 Task: Add a signature Jacob Baker containing With gratitude and appreciation, Jacob Baker to email address softage.8@softage.net and add a folder Valentines Day gifts
Action: Mouse moved to (131, 185)
Screenshot: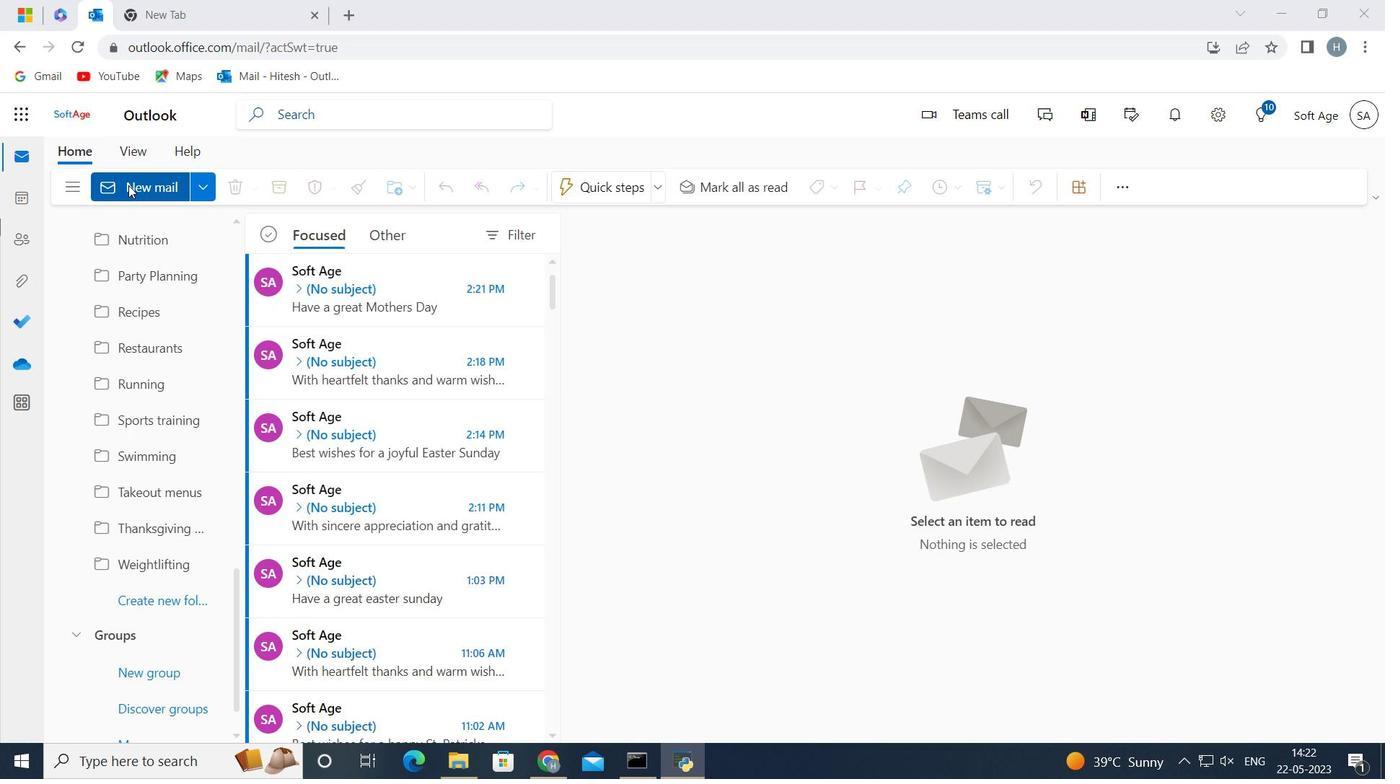 
Action: Mouse pressed left at (131, 185)
Screenshot: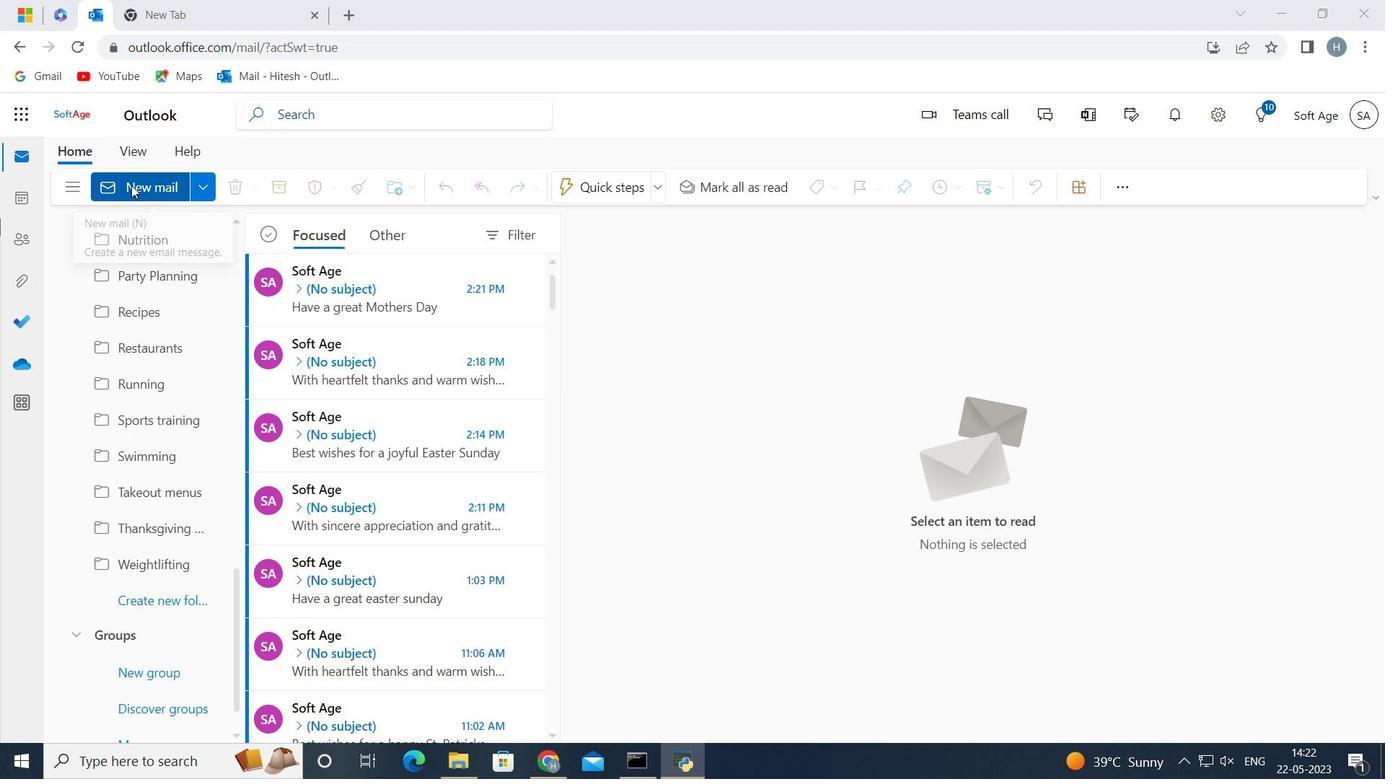 
Action: Mouse moved to (1126, 189)
Screenshot: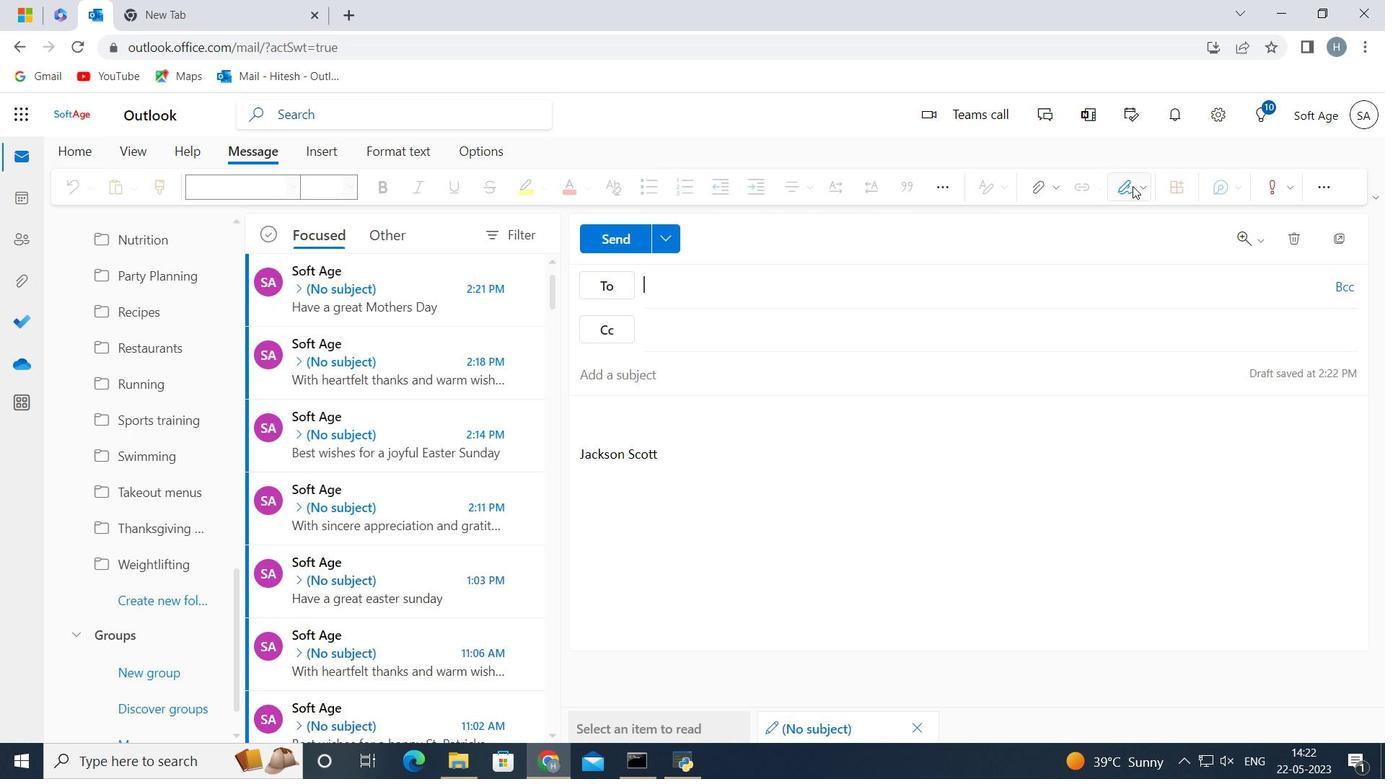 
Action: Mouse pressed left at (1126, 189)
Screenshot: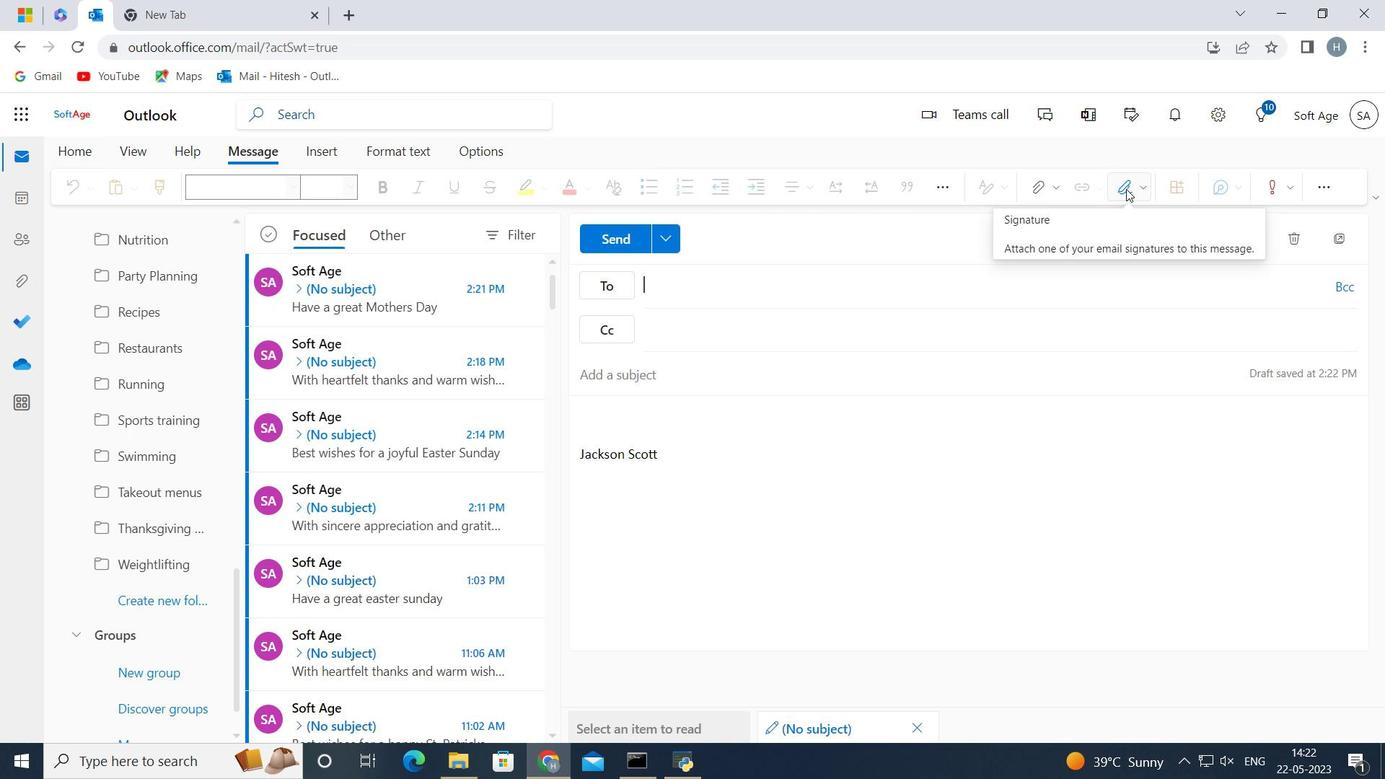 
Action: Mouse moved to (1094, 511)
Screenshot: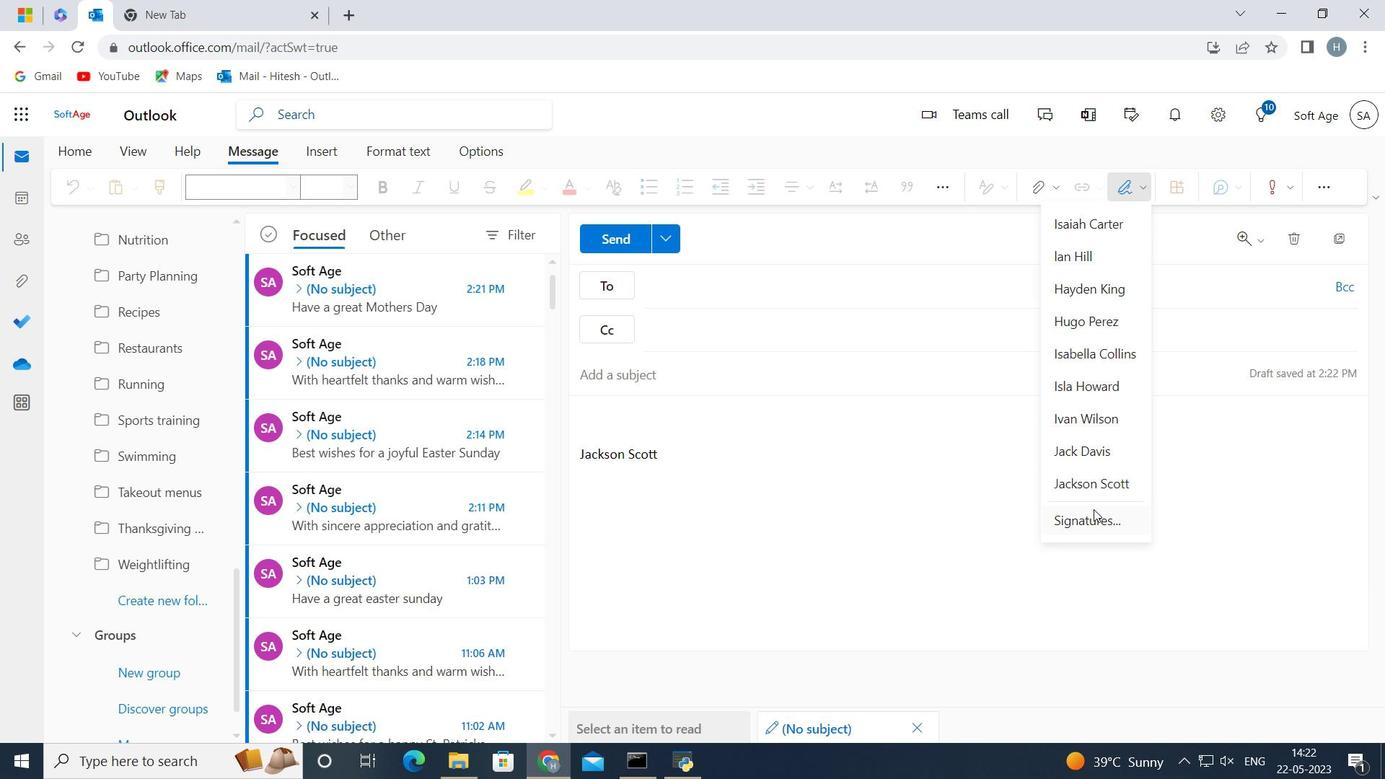 
Action: Mouse pressed left at (1094, 511)
Screenshot: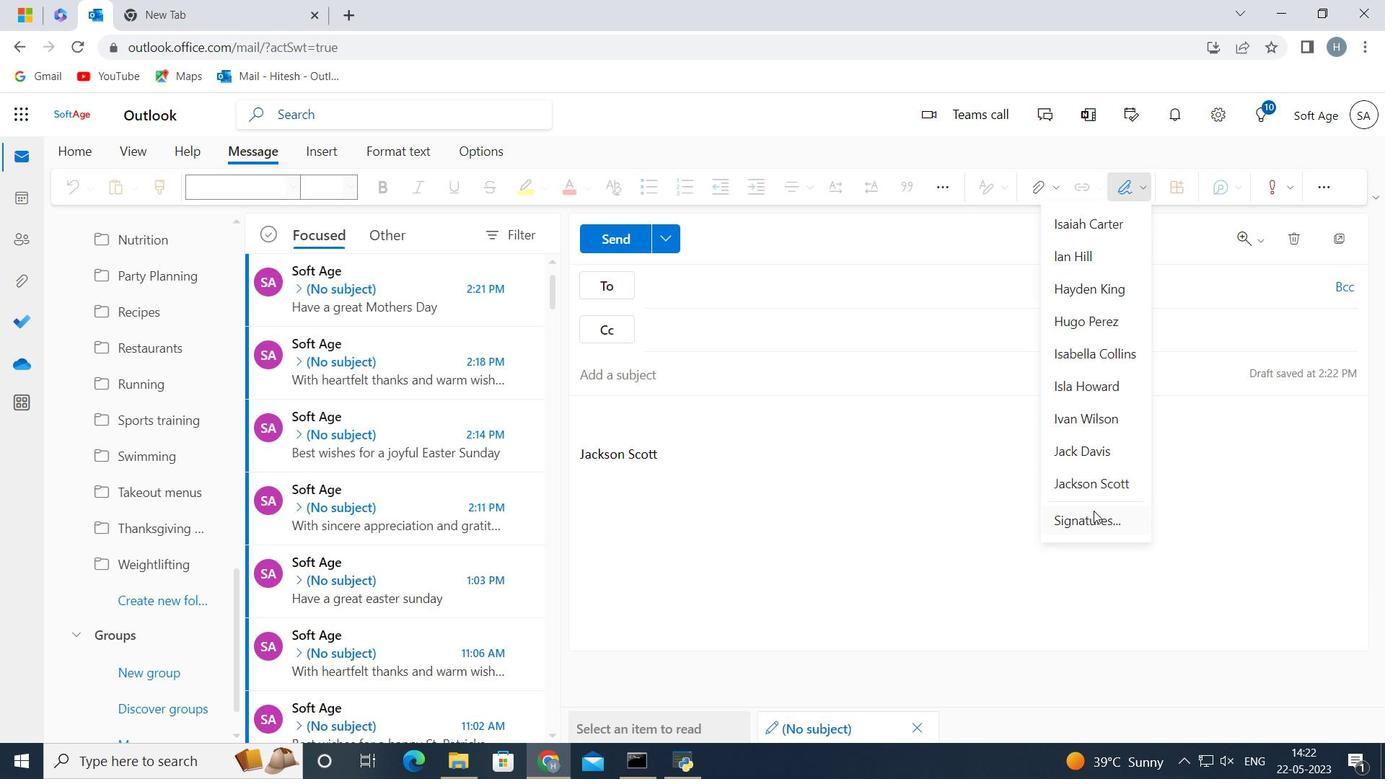 
Action: Mouse moved to (852, 332)
Screenshot: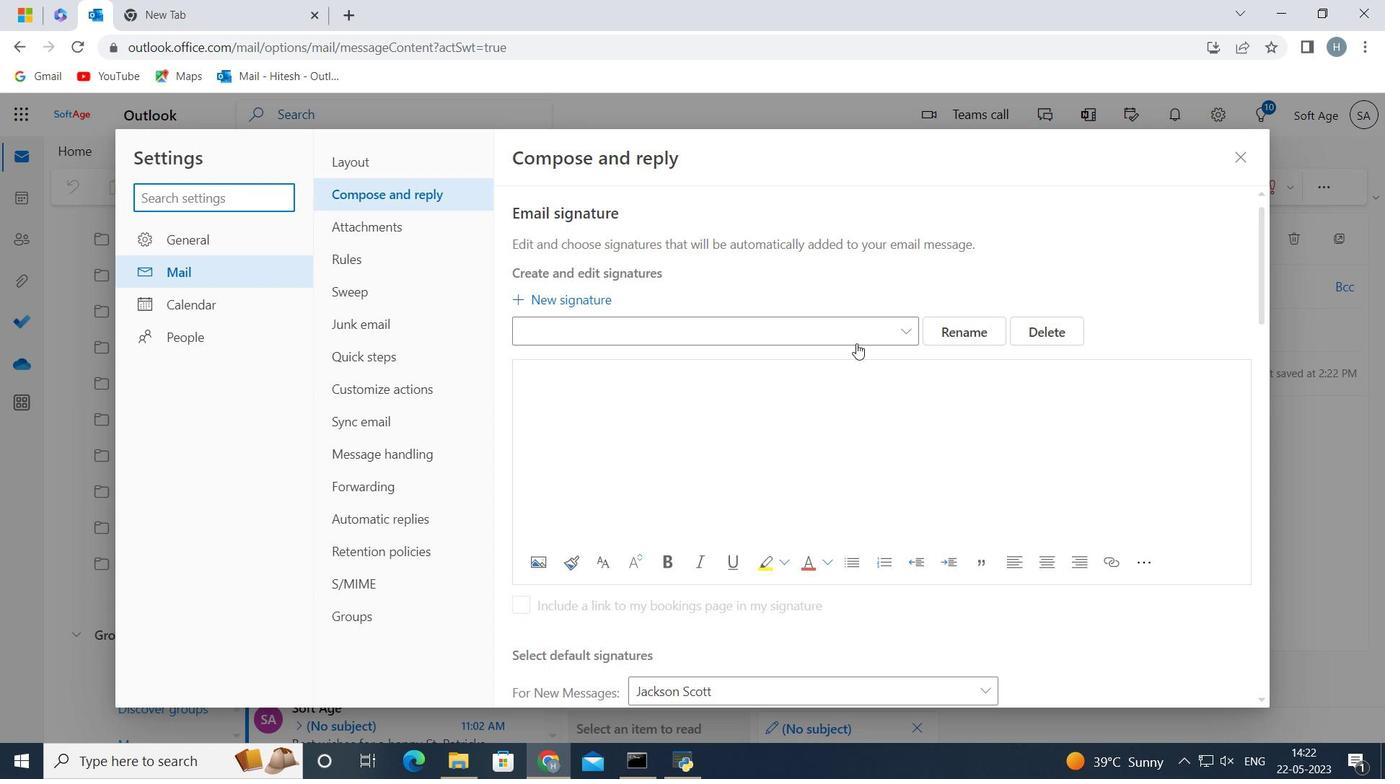 
Action: Mouse pressed left at (852, 332)
Screenshot: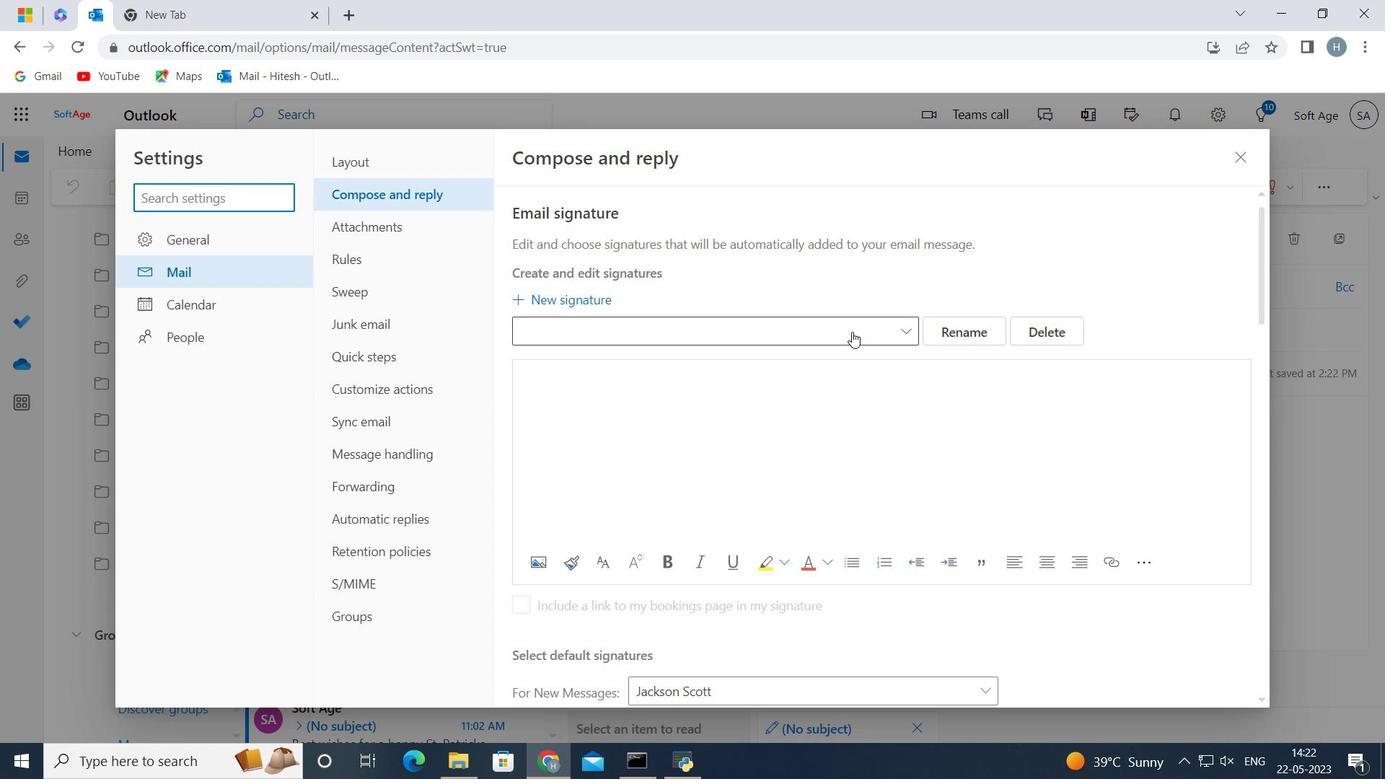 
Action: Mouse moved to (954, 333)
Screenshot: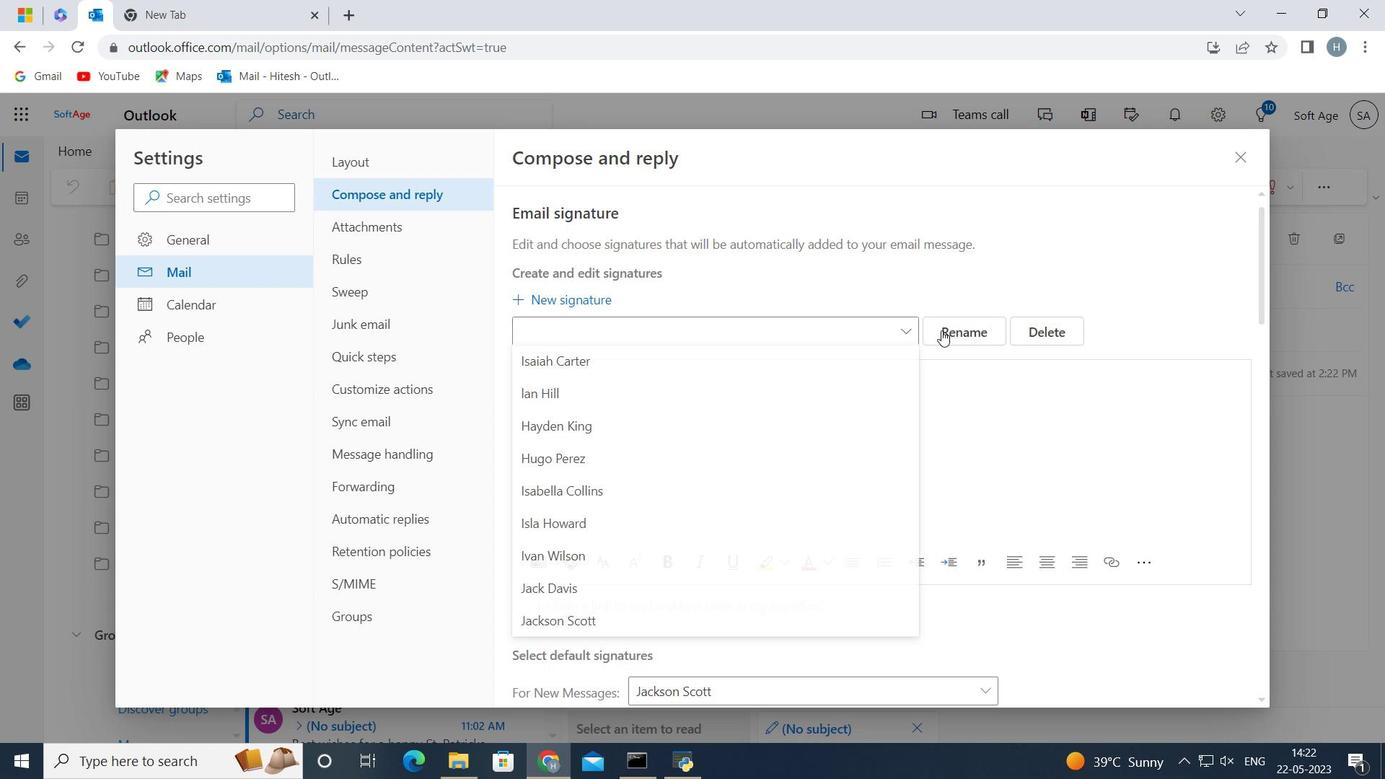 
Action: Mouse pressed left at (954, 333)
Screenshot: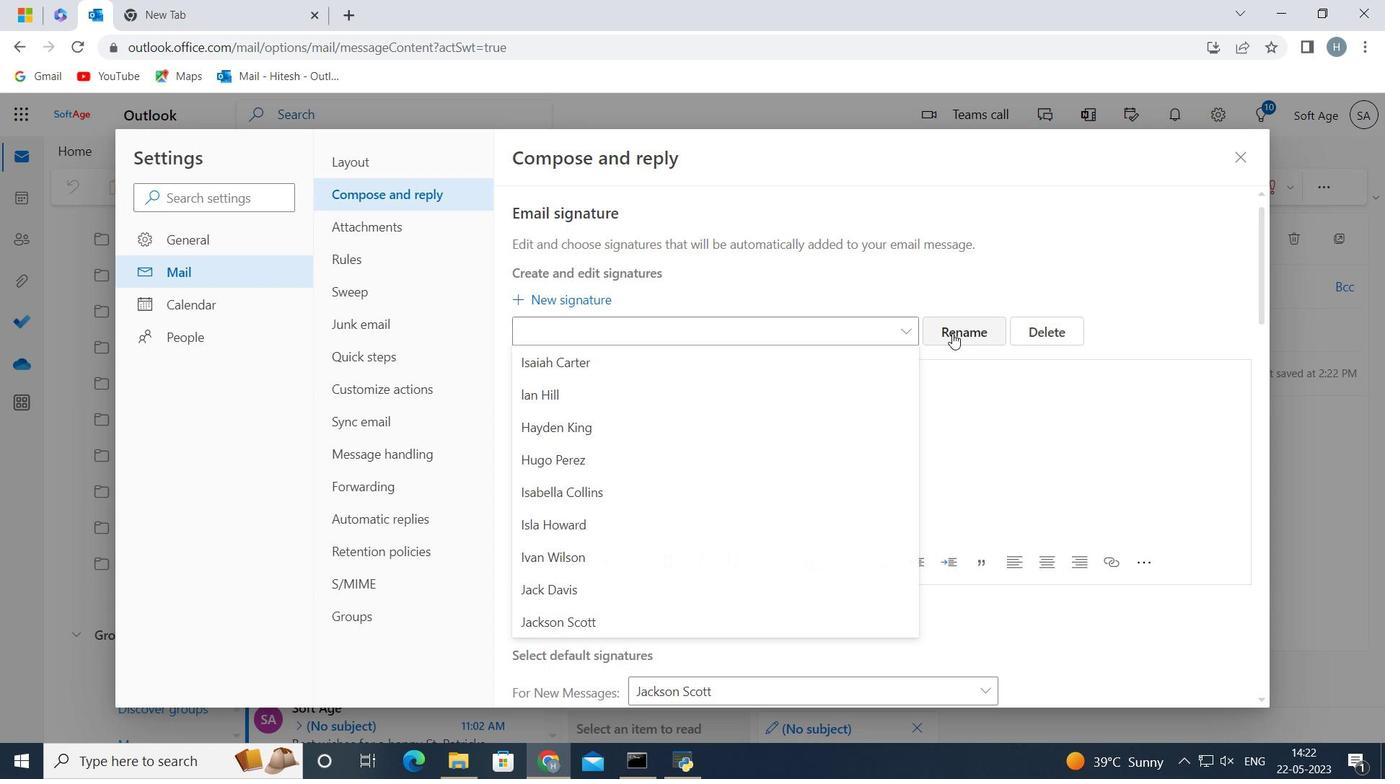 
Action: Mouse moved to (878, 339)
Screenshot: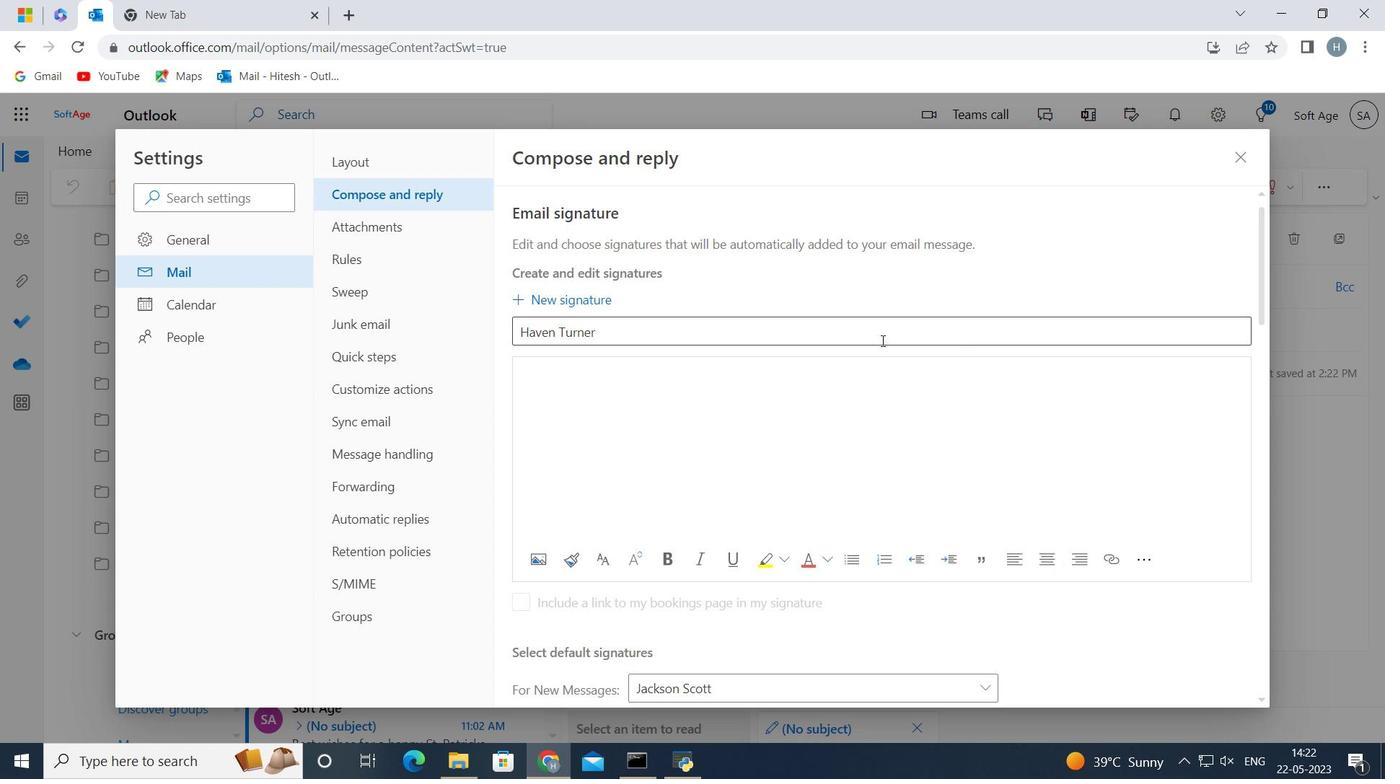 
Action: Mouse pressed left at (878, 339)
Screenshot: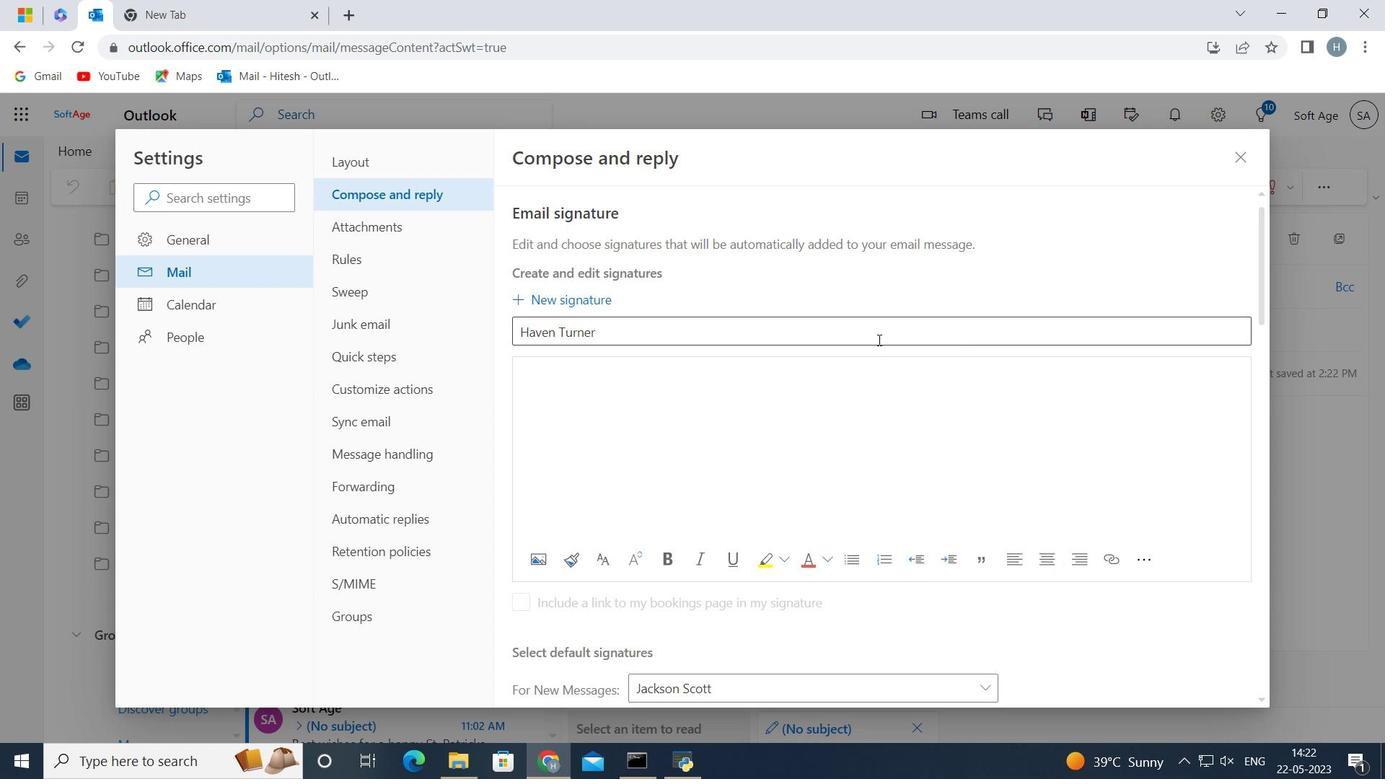 
Action: Mouse moved to (878, 334)
Screenshot: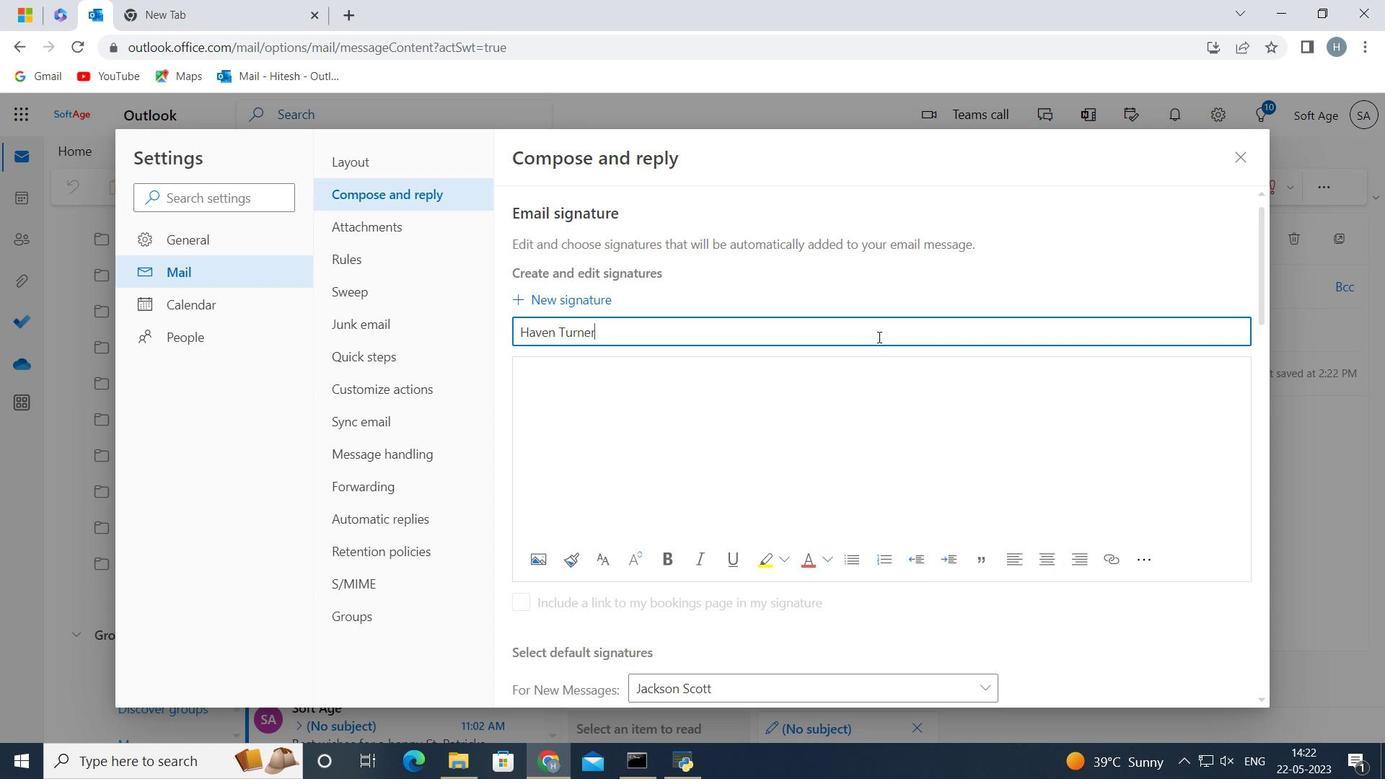 
Action: Key pressed <Key.backspace><Key.backspace><Key.backspace><Key.backspace><Key.backspace><Key.backspace><Key.backspace><Key.backspace><Key.backspace><Key.backspace><Key.backspace><Key.backspace><Key.backspace><Key.shift>Jacob<Key.space><Key.shift>Baker
Screenshot: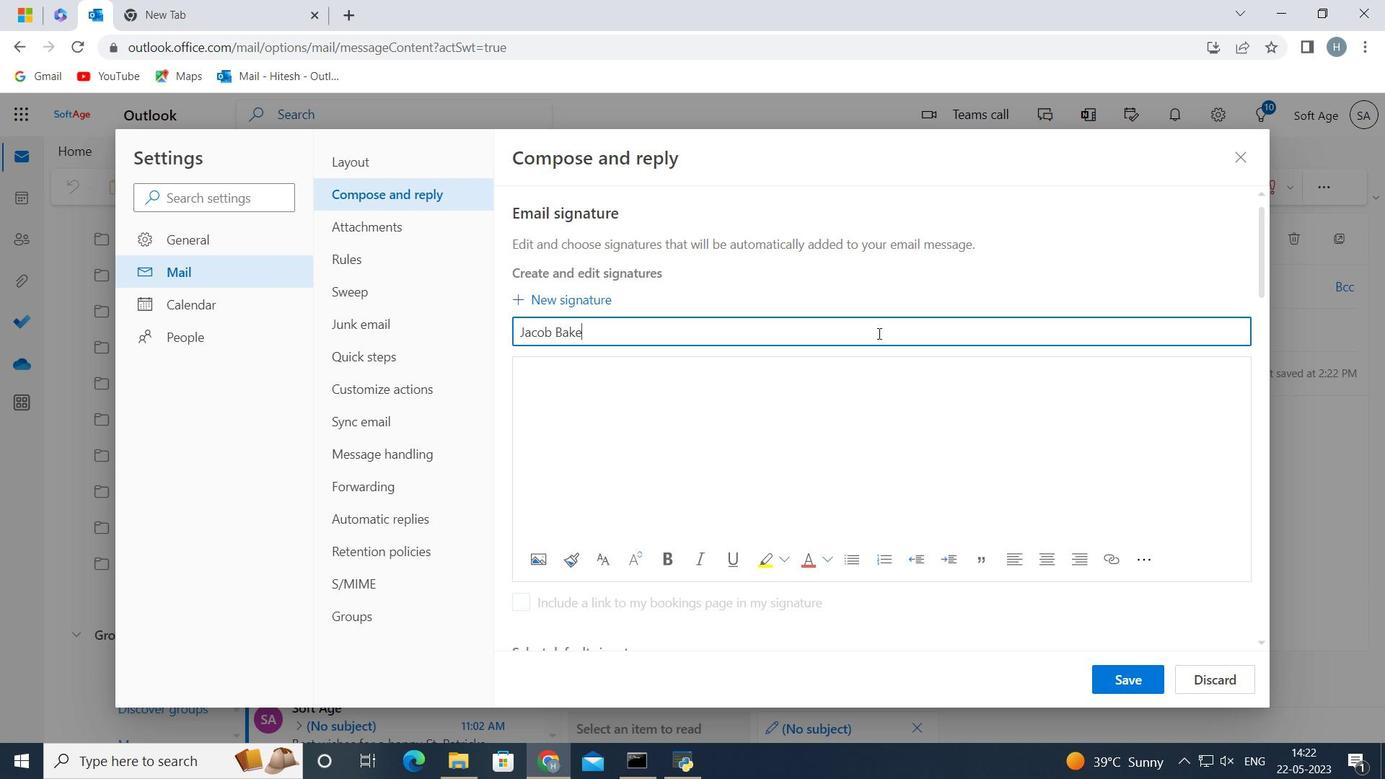 
Action: Mouse moved to (635, 384)
Screenshot: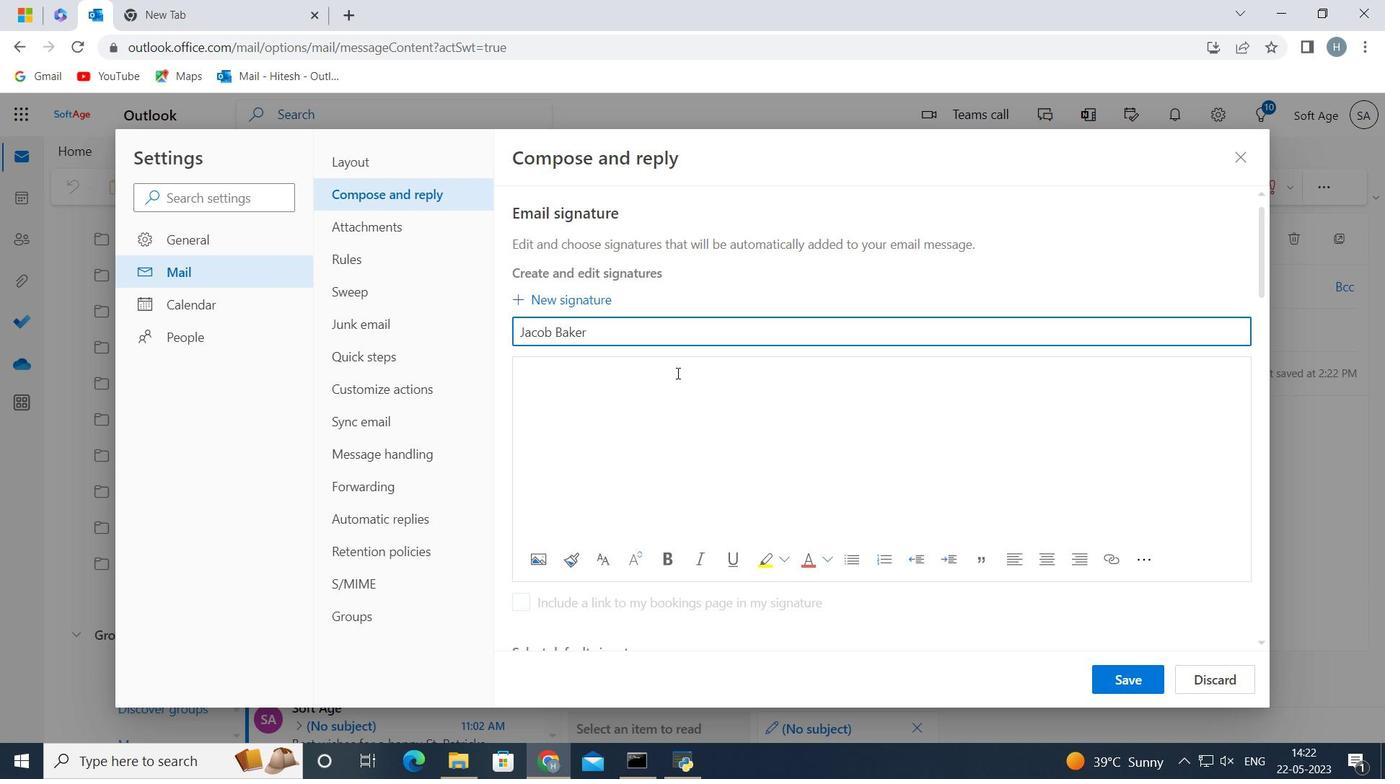 
Action: Mouse pressed left at (635, 384)
Screenshot: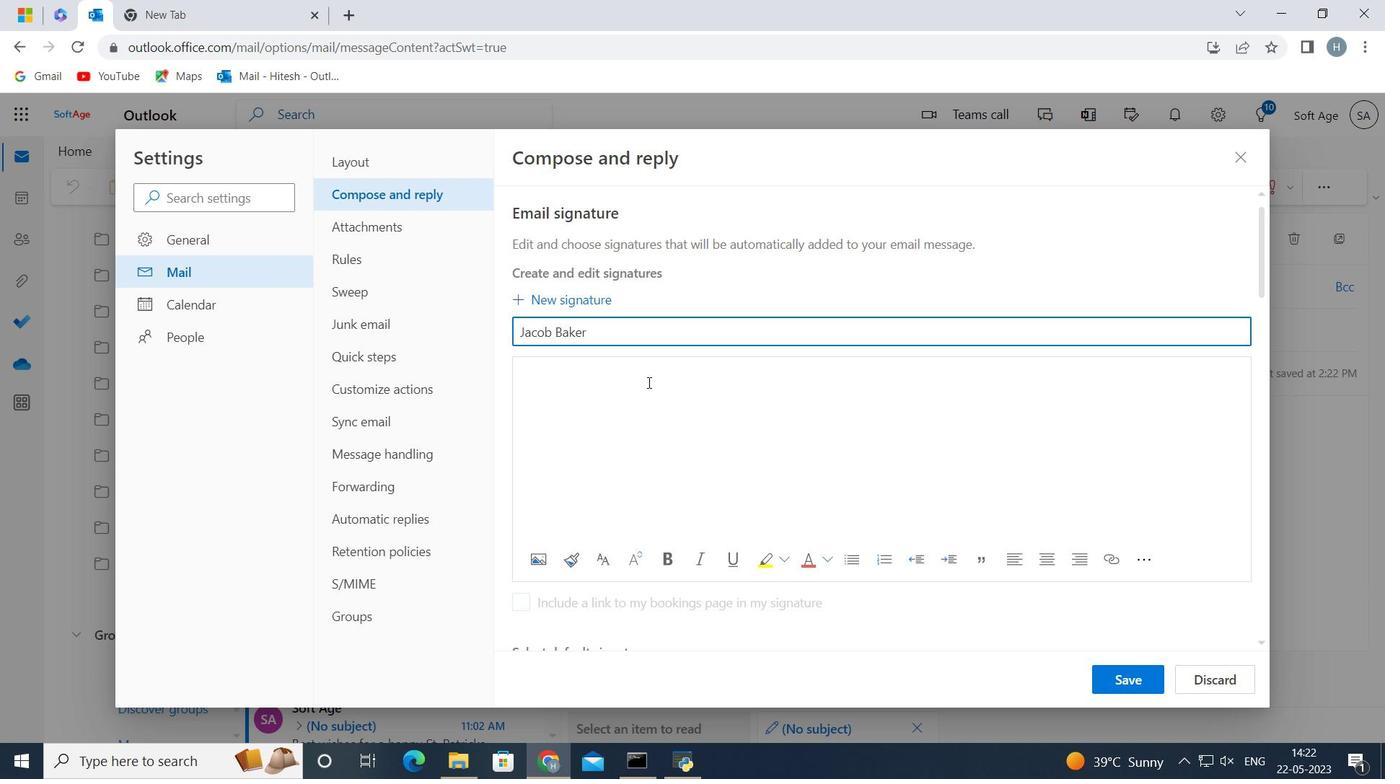 
Action: Mouse moved to (199, 248)
Screenshot: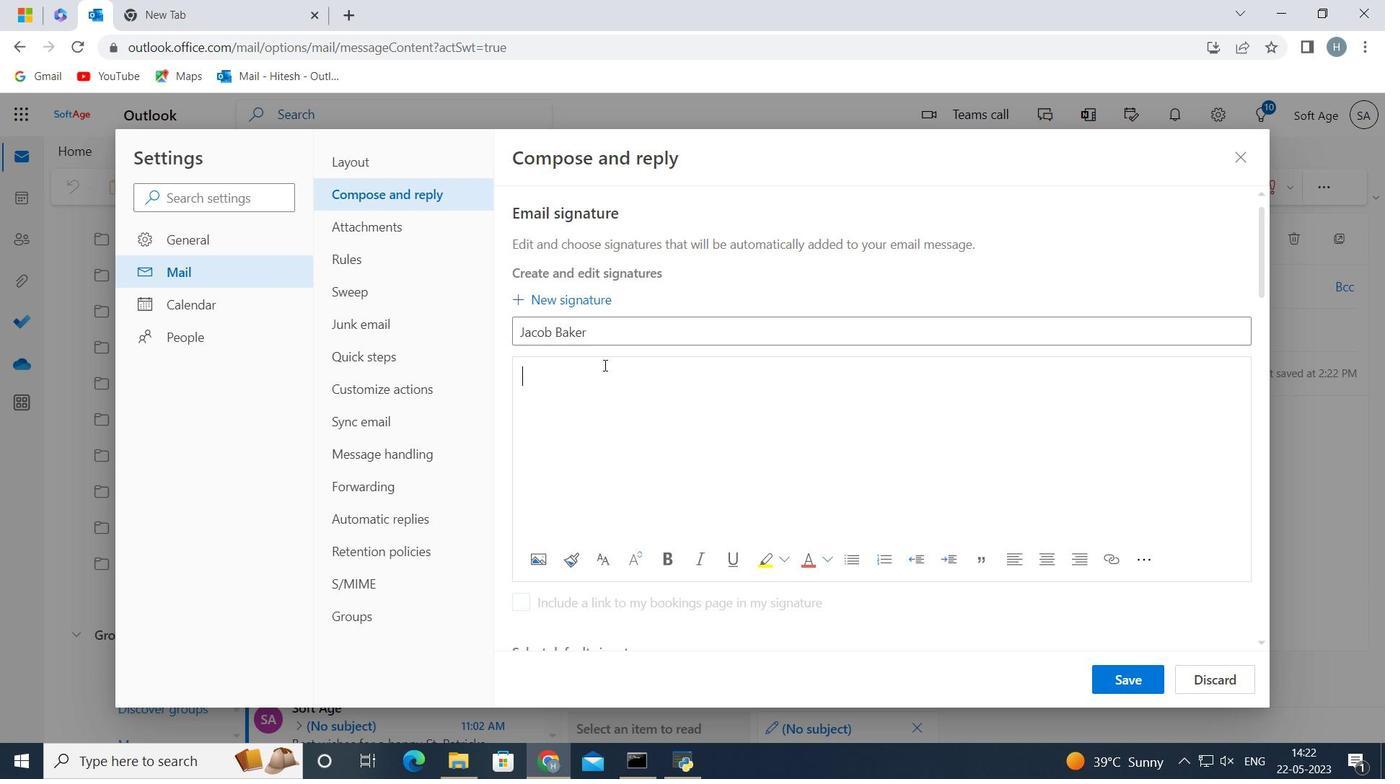 
Action: Key pressed <Key.shift><Key.shift><Key.shift>Jacob<Key.space><Key.shift>Baker
Screenshot: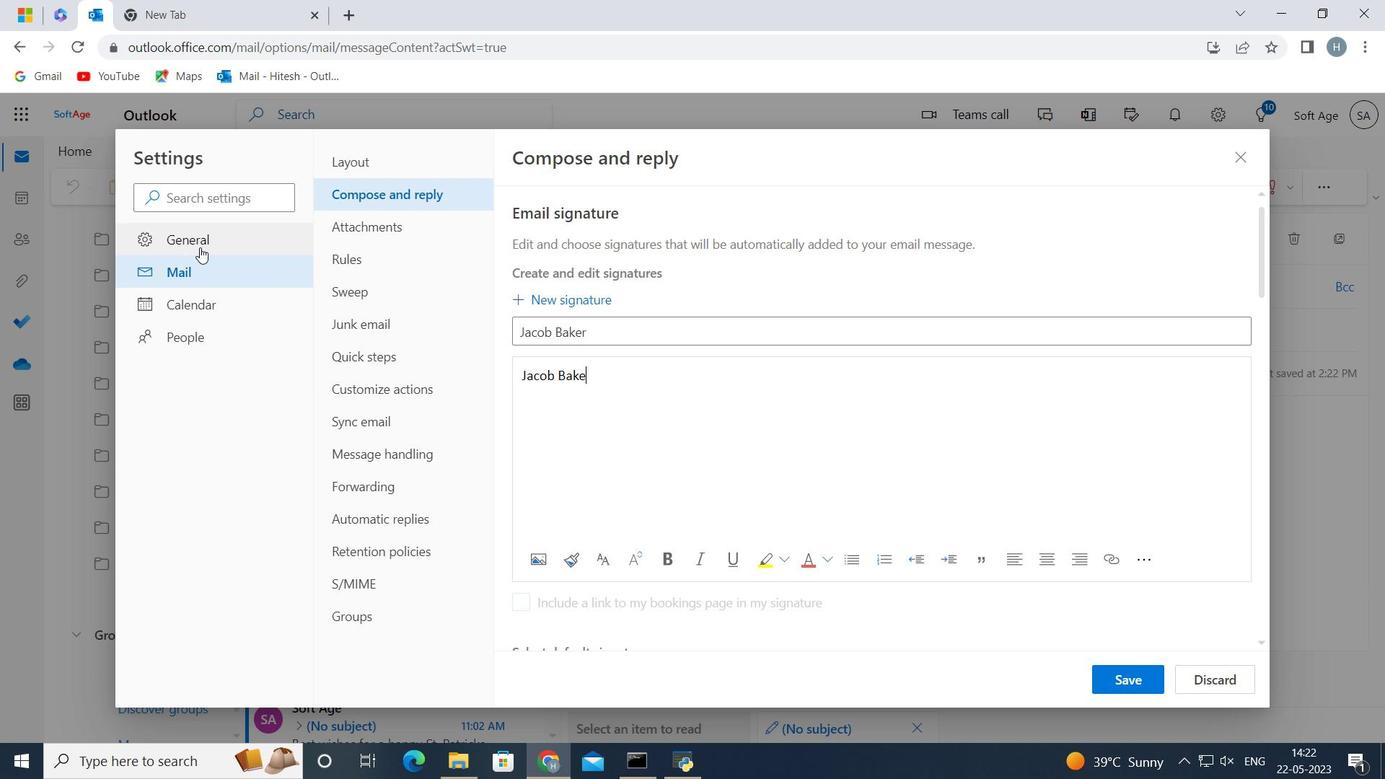 
Action: Mouse moved to (1133, 677)
Screenshot: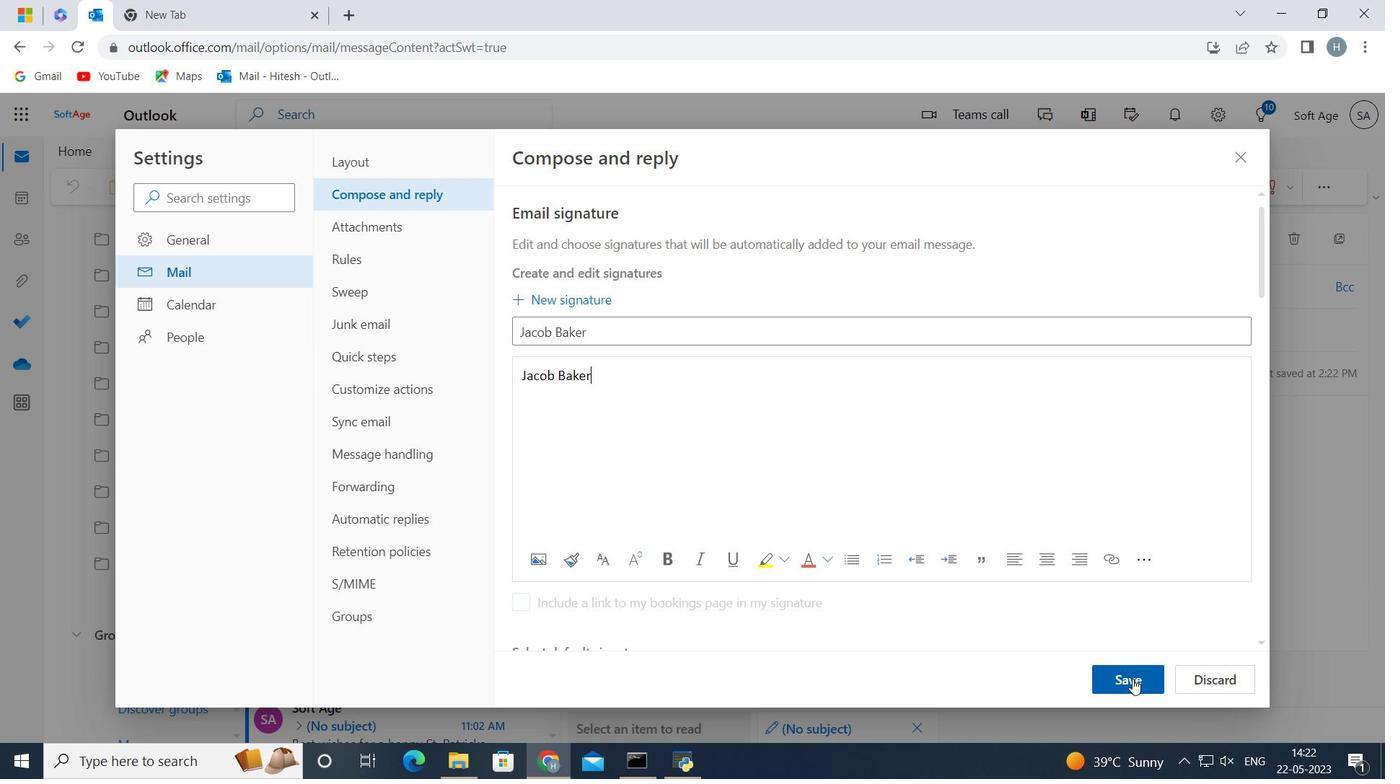 
Action: Mouse pressed left at (1133, 677)
Screenshot: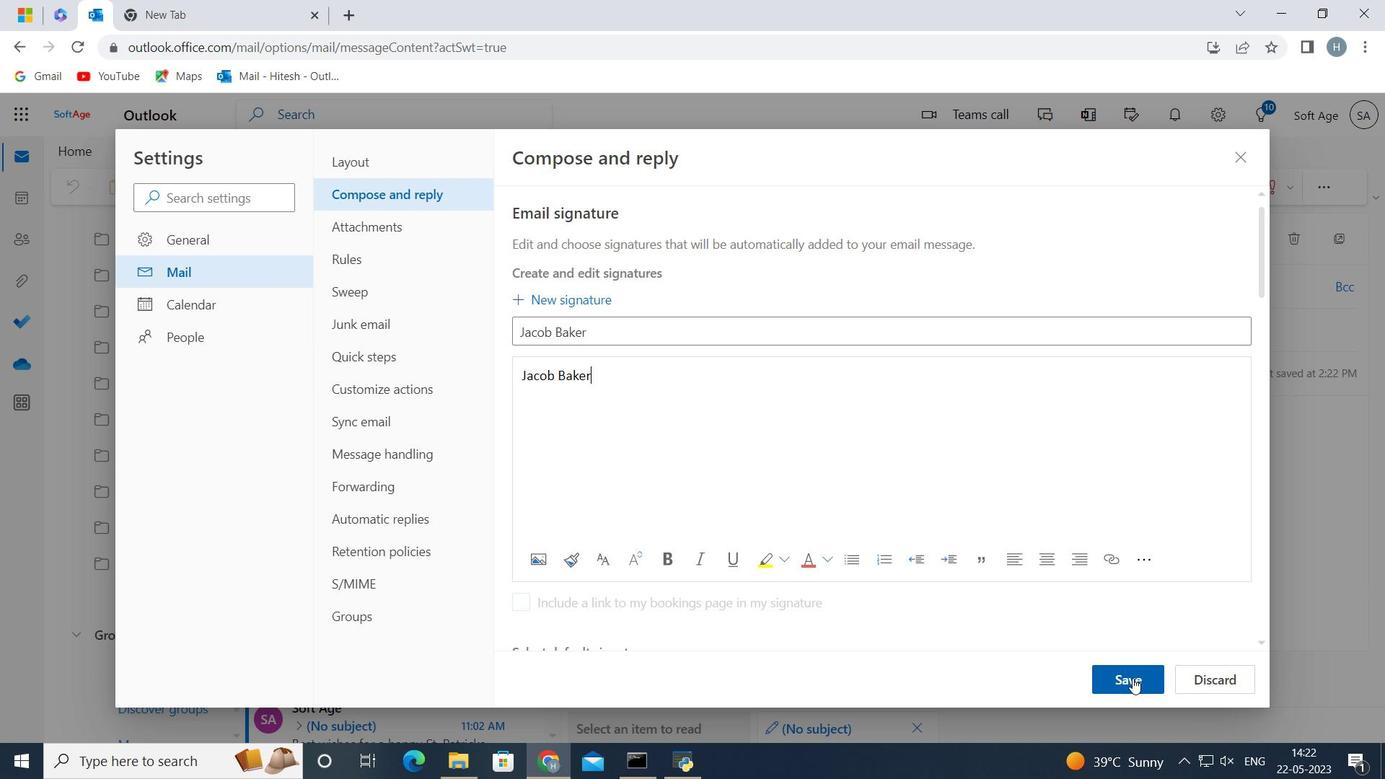 
Action: Mouse moved to (899, 344)
Screenshot: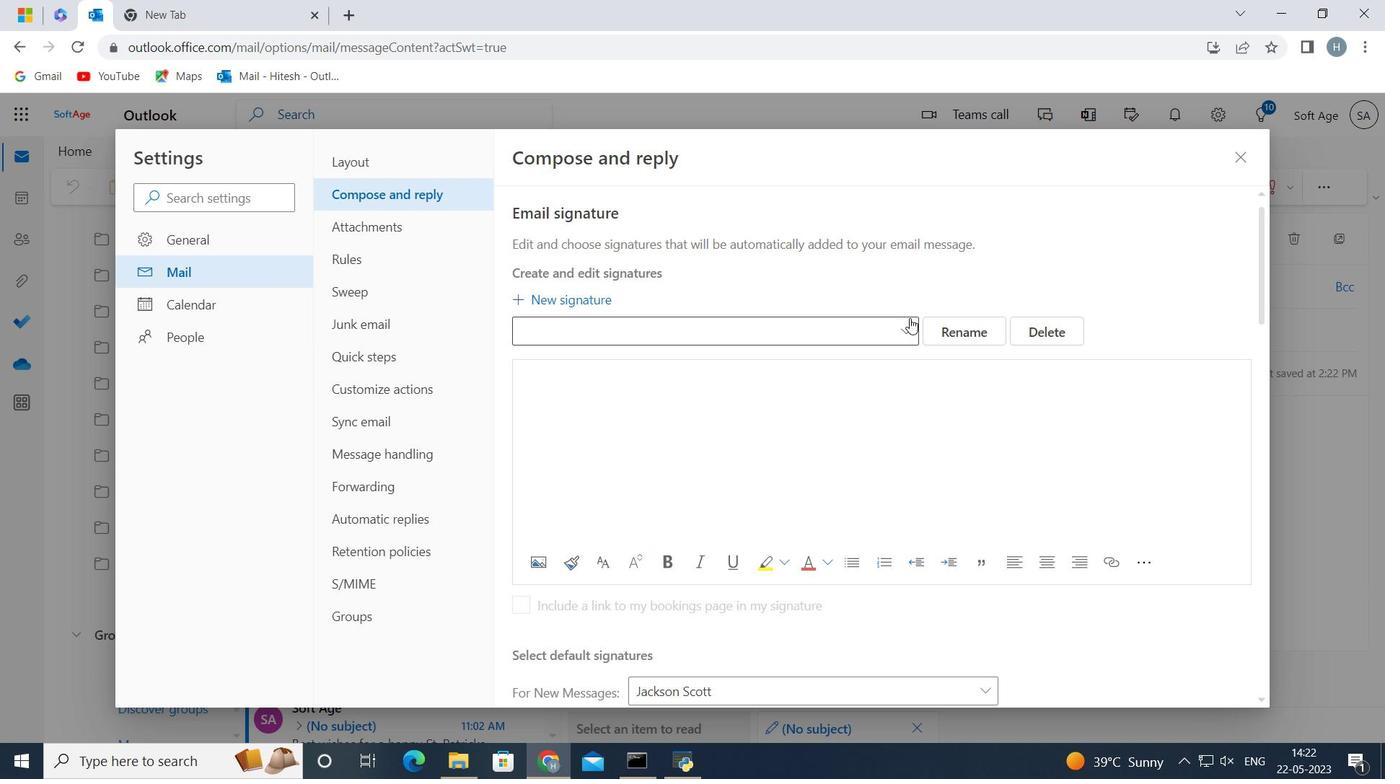 
Action: Mouse scrolled (899, 344) with delta (0, 0)
Screenshot: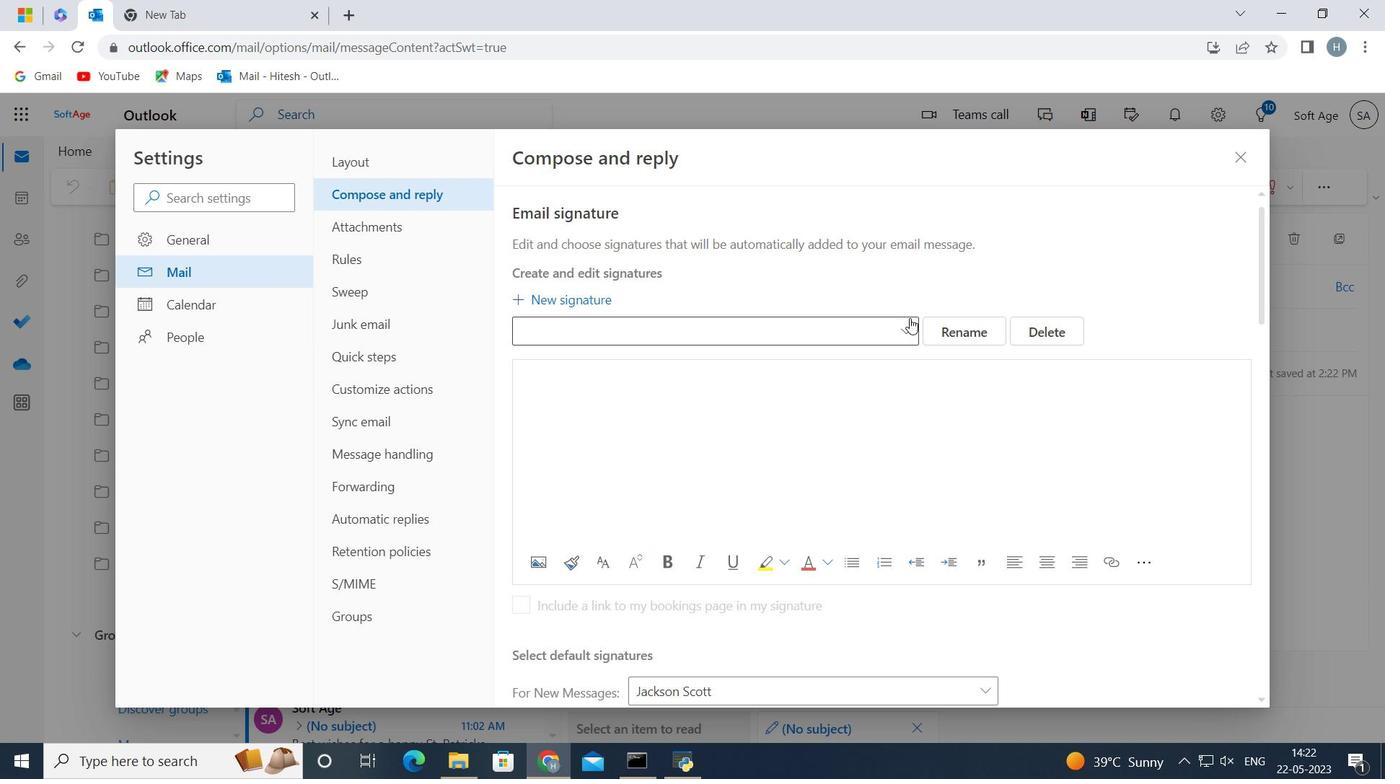 
Action: Mouse scrolled (899, 344) with delta (0, 0)
Screenshot: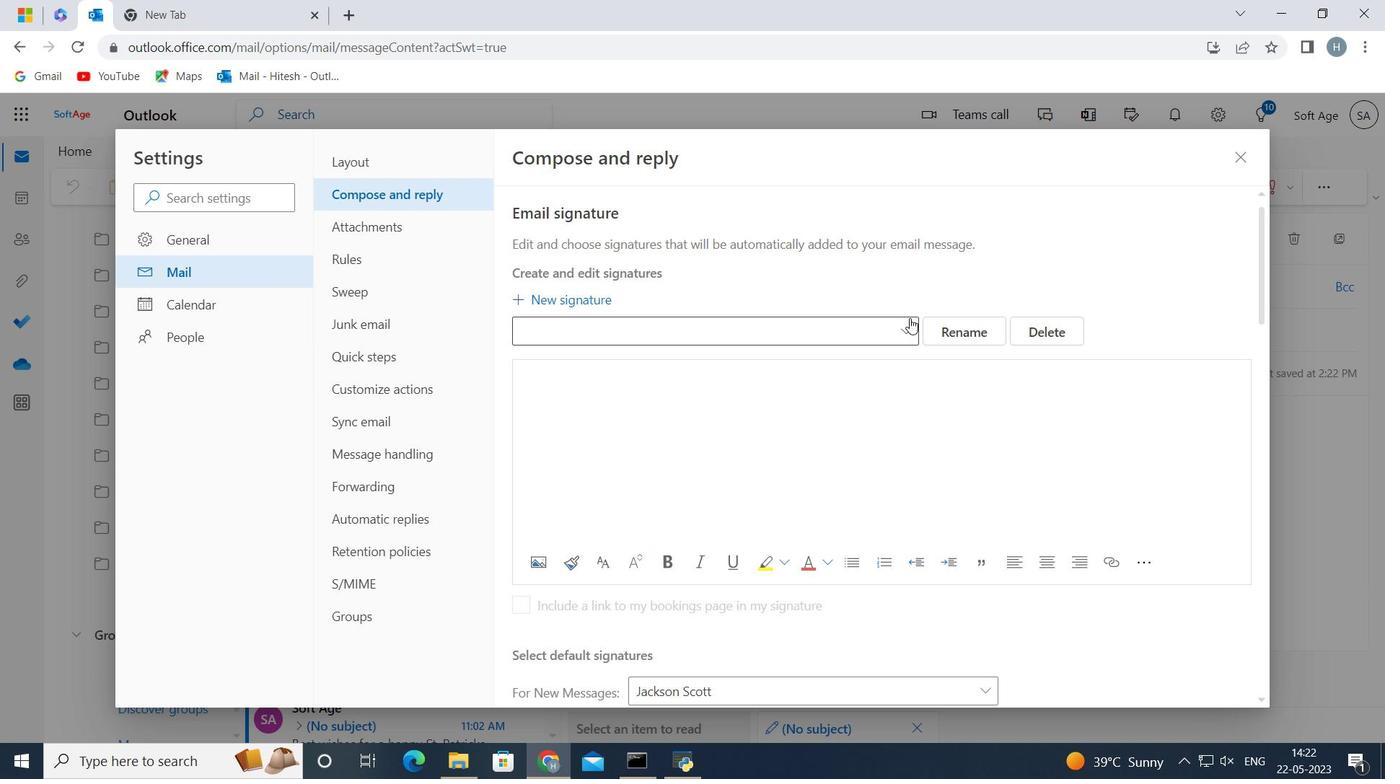 
Action: Mouse scrolled (899, 344) with delta (0, 0)
Screenshot: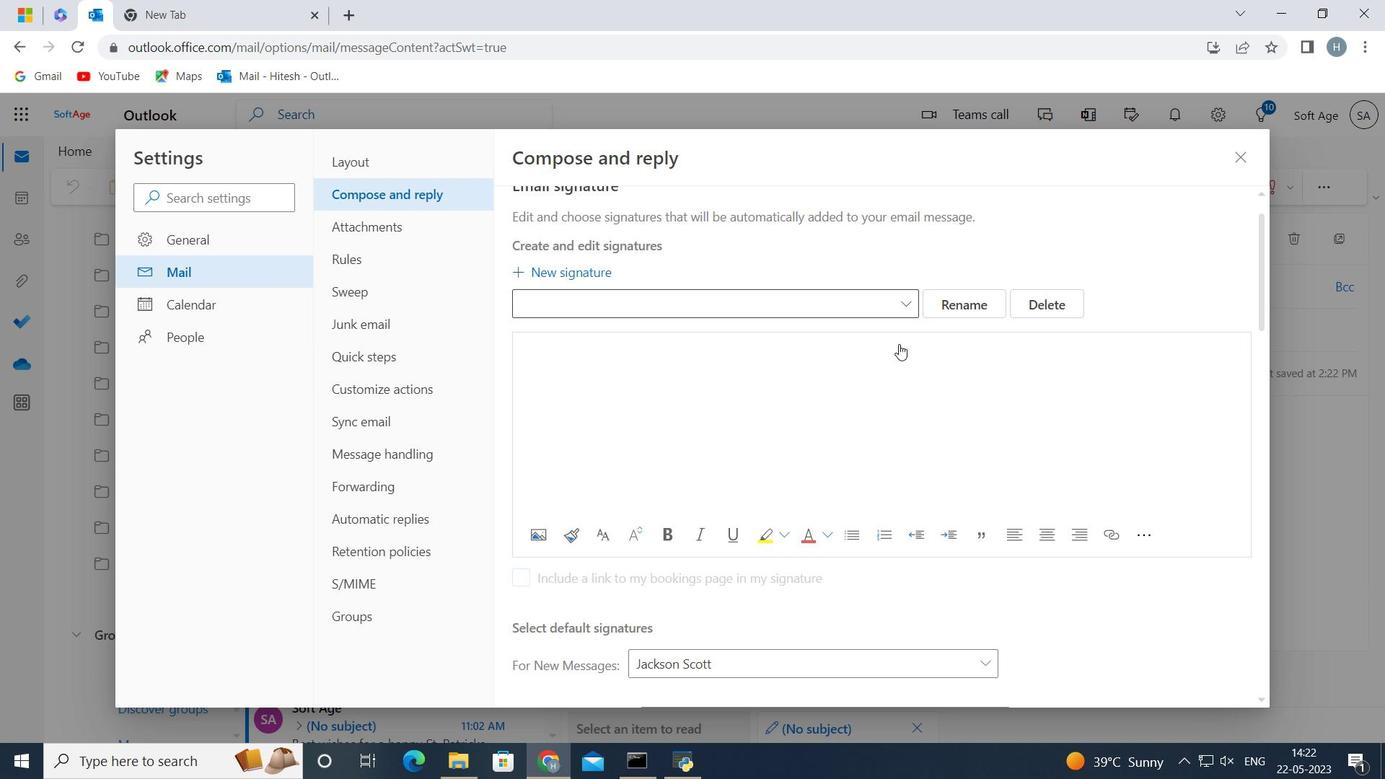 
Action: Mouse moved to (889, 419)
Screenshot: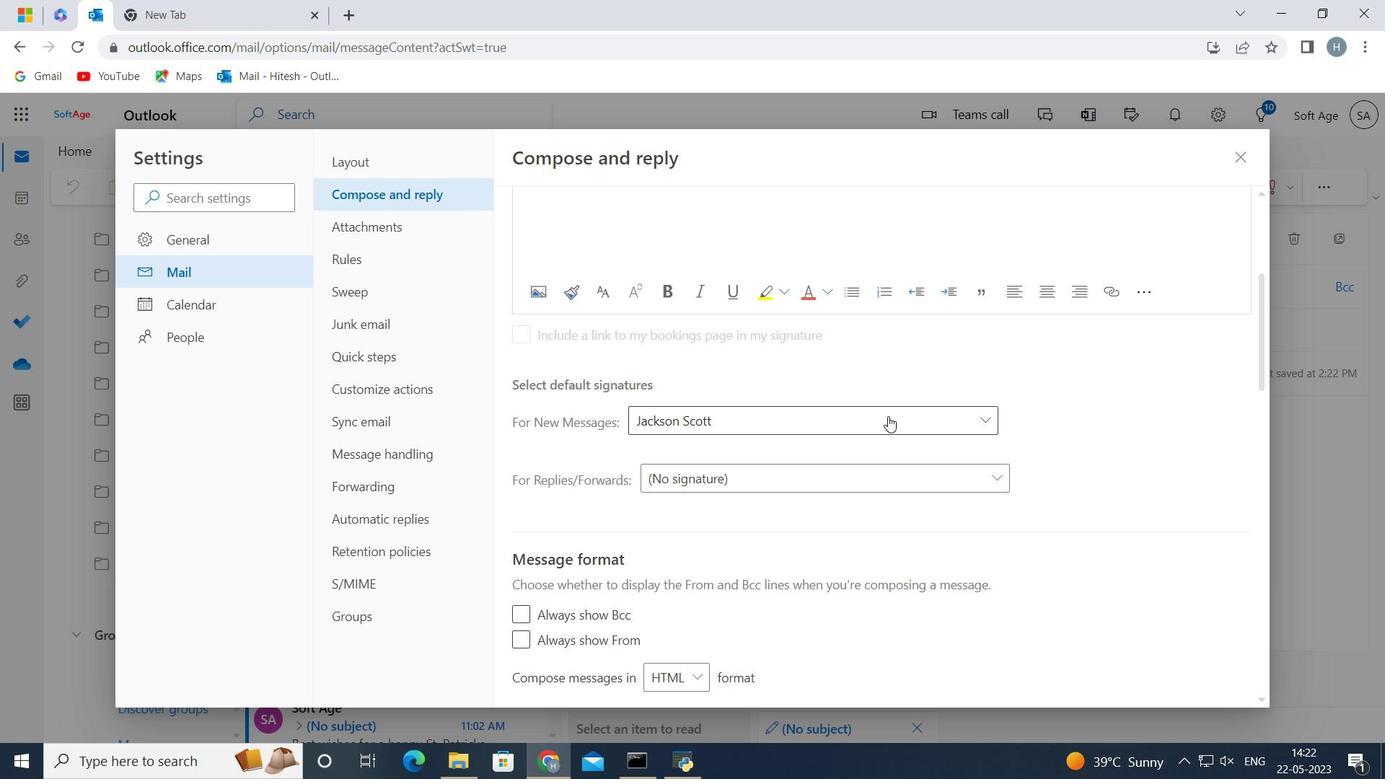 
Action: Mouse pressed left at (889, 419)
Screenshot: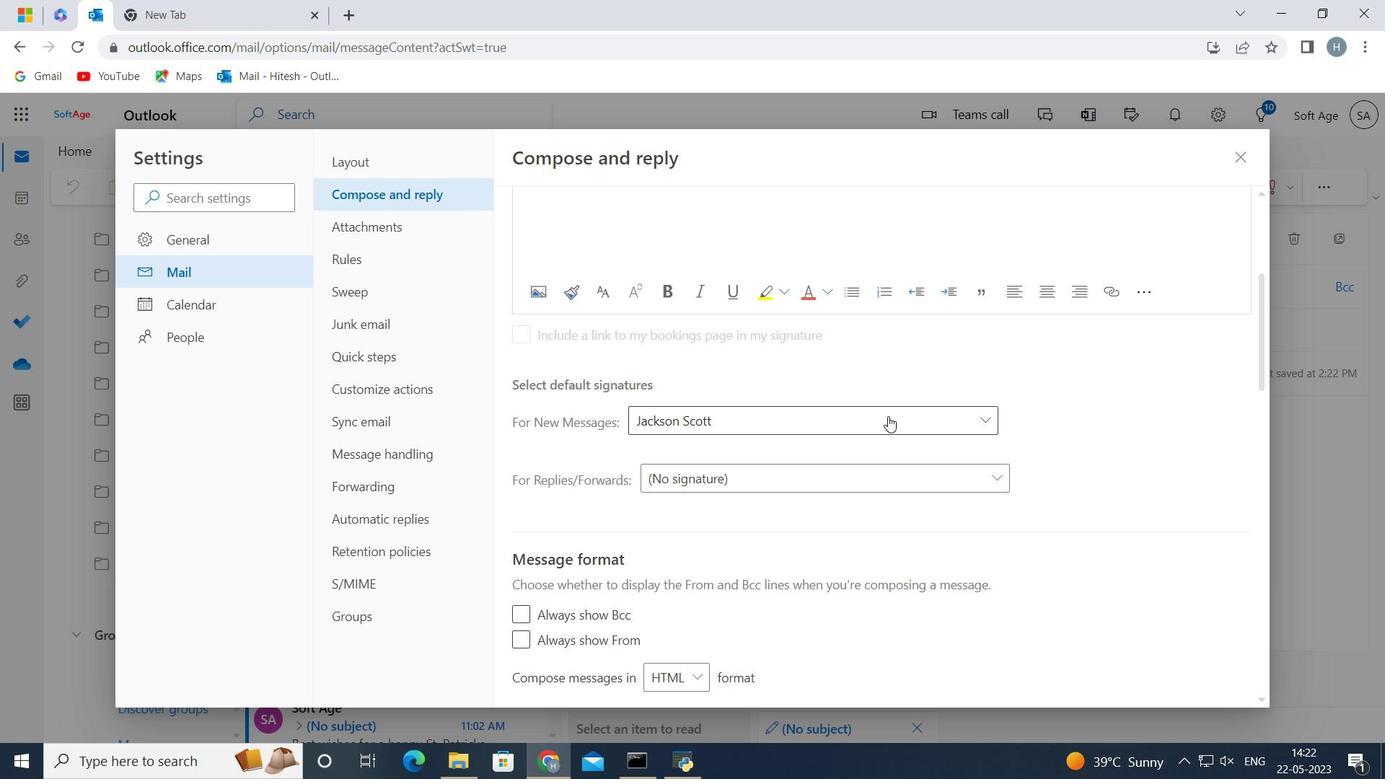 
Action: Mouse moved to (1080, 721)
Screenshot: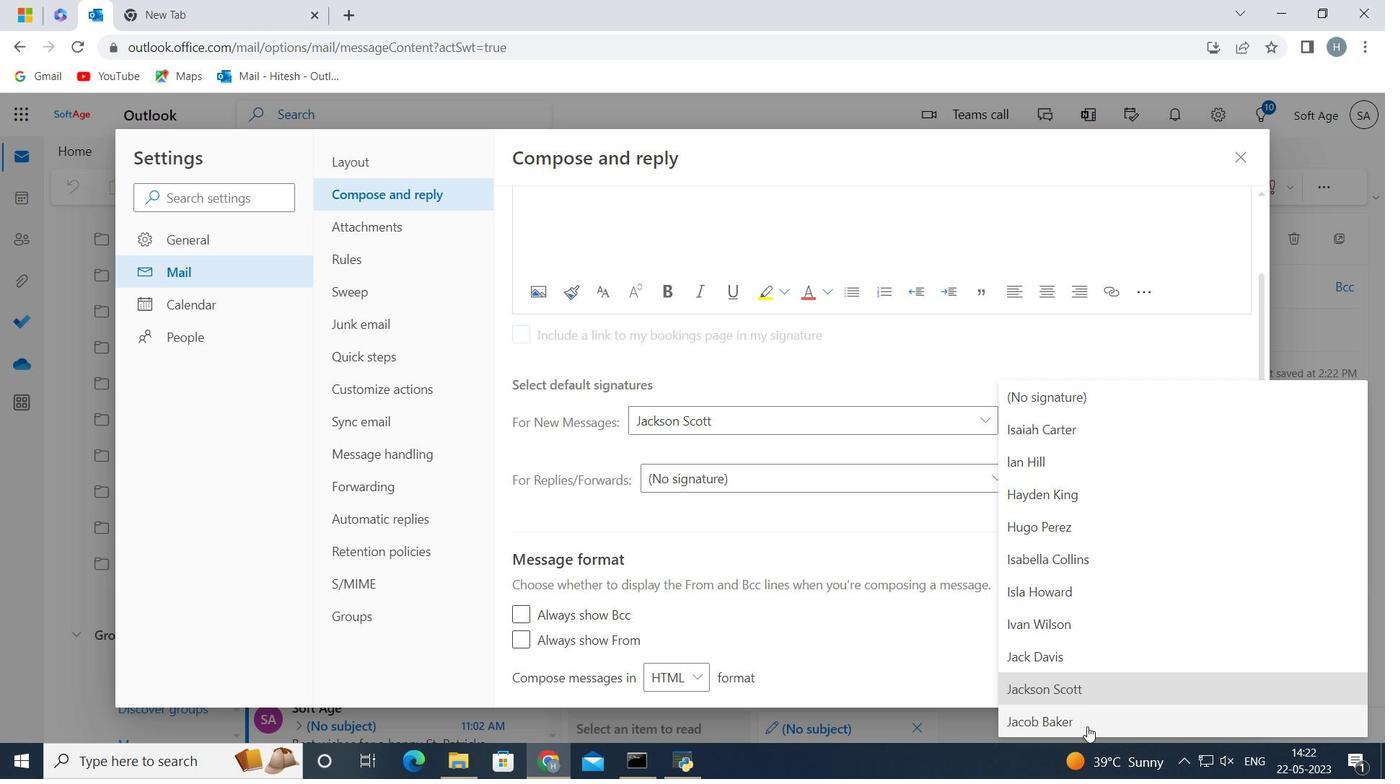 
Action: Mouse pressed left at (1080, 721)
Screenshot: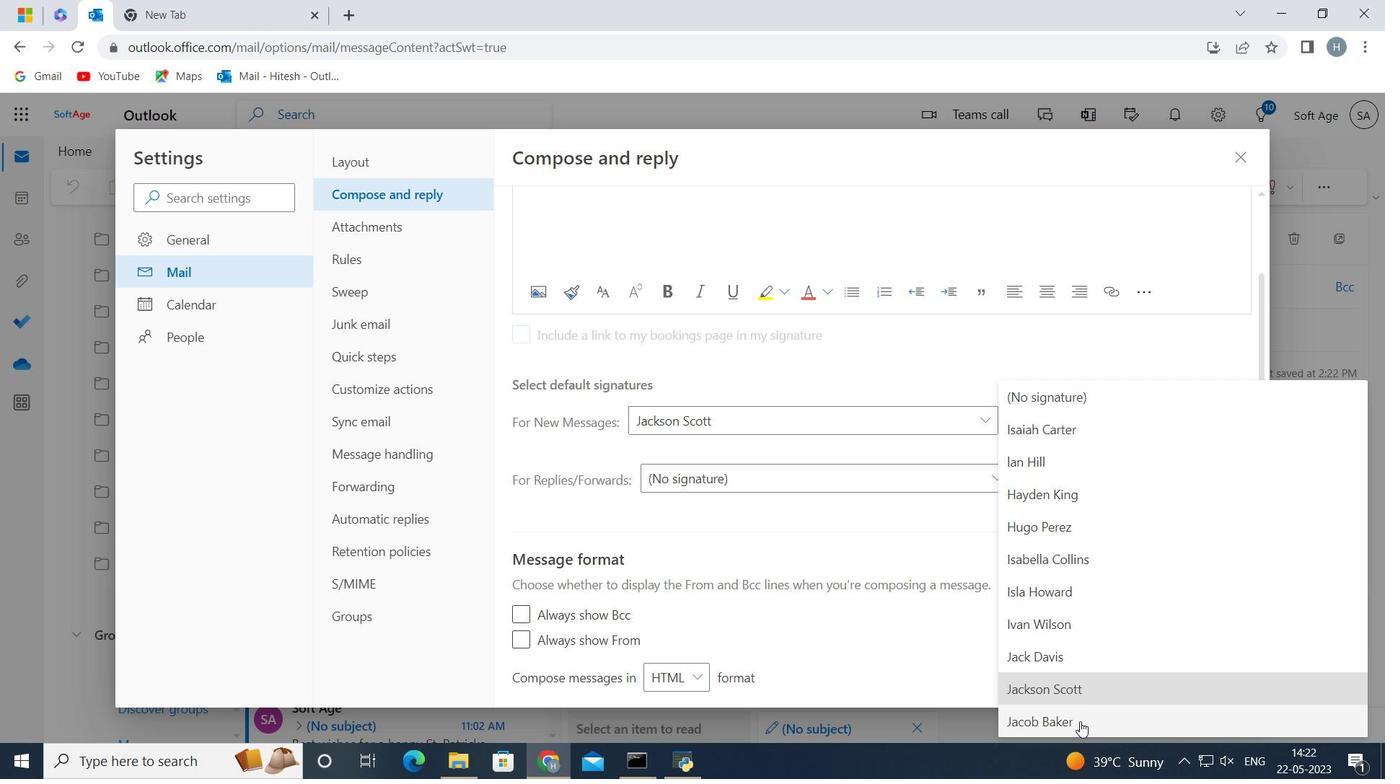
Action: Mouse moved to (1141, 676)
Screenshot: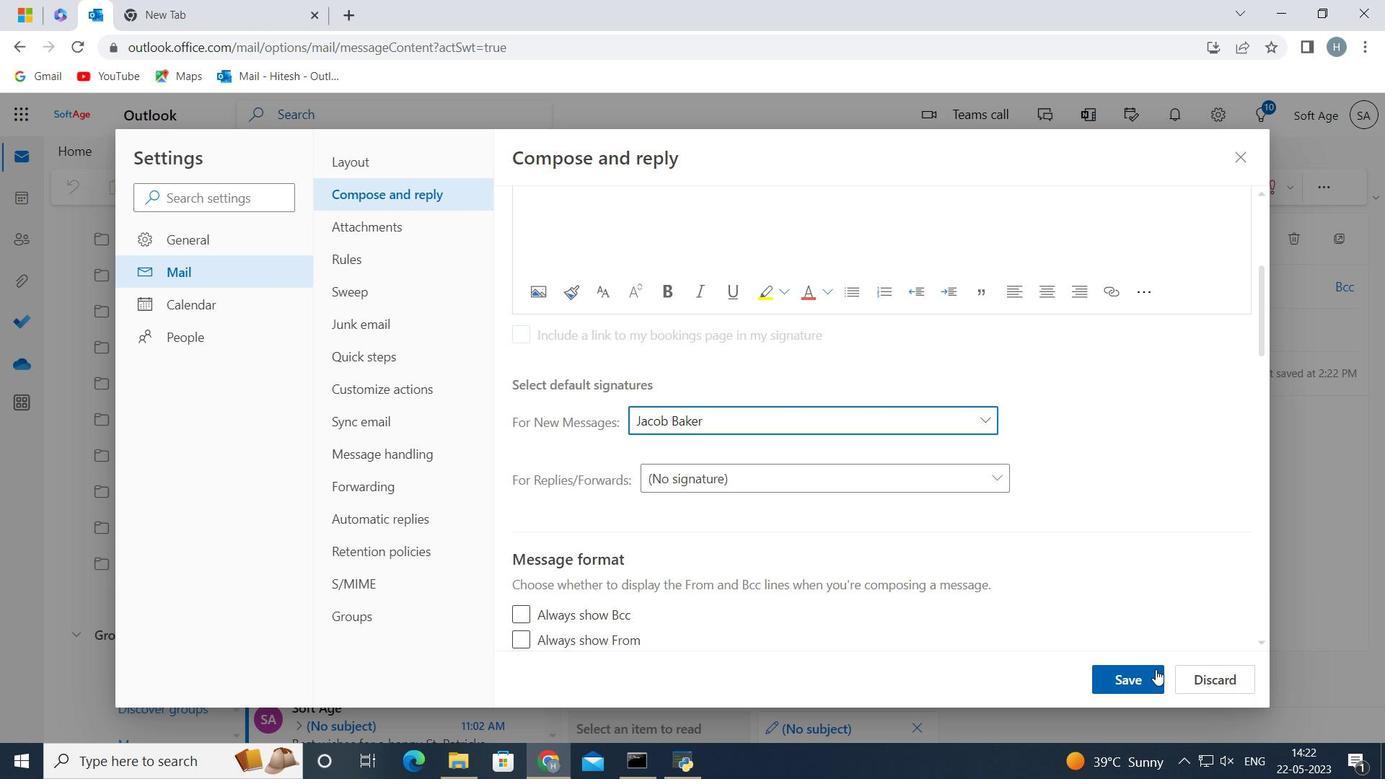 
Action: Mouse pressed left at (1141, 676)
Screenshot: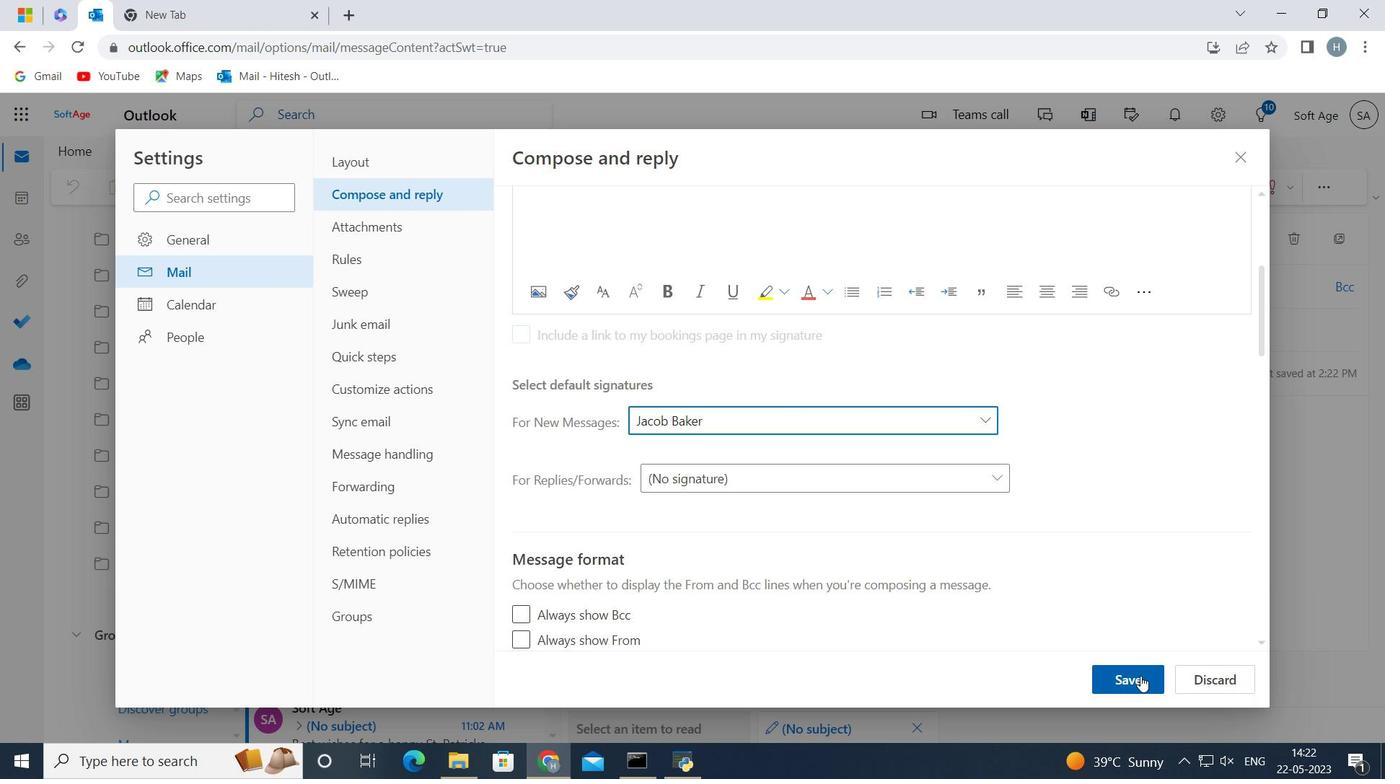 
Action: Mouse moved to (1237, 158)
Screenshot: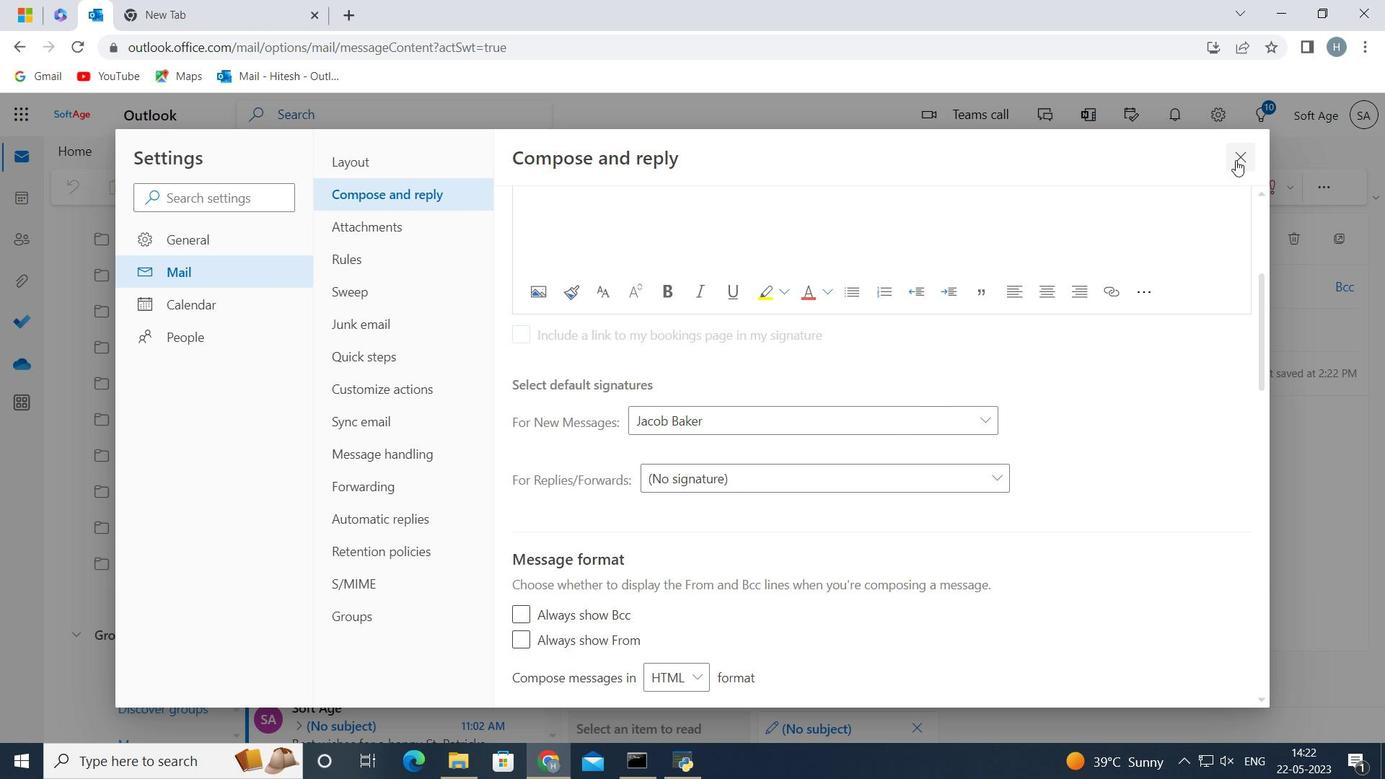 
Action: Mouse pressed left at (1237, 158)
Screenshot: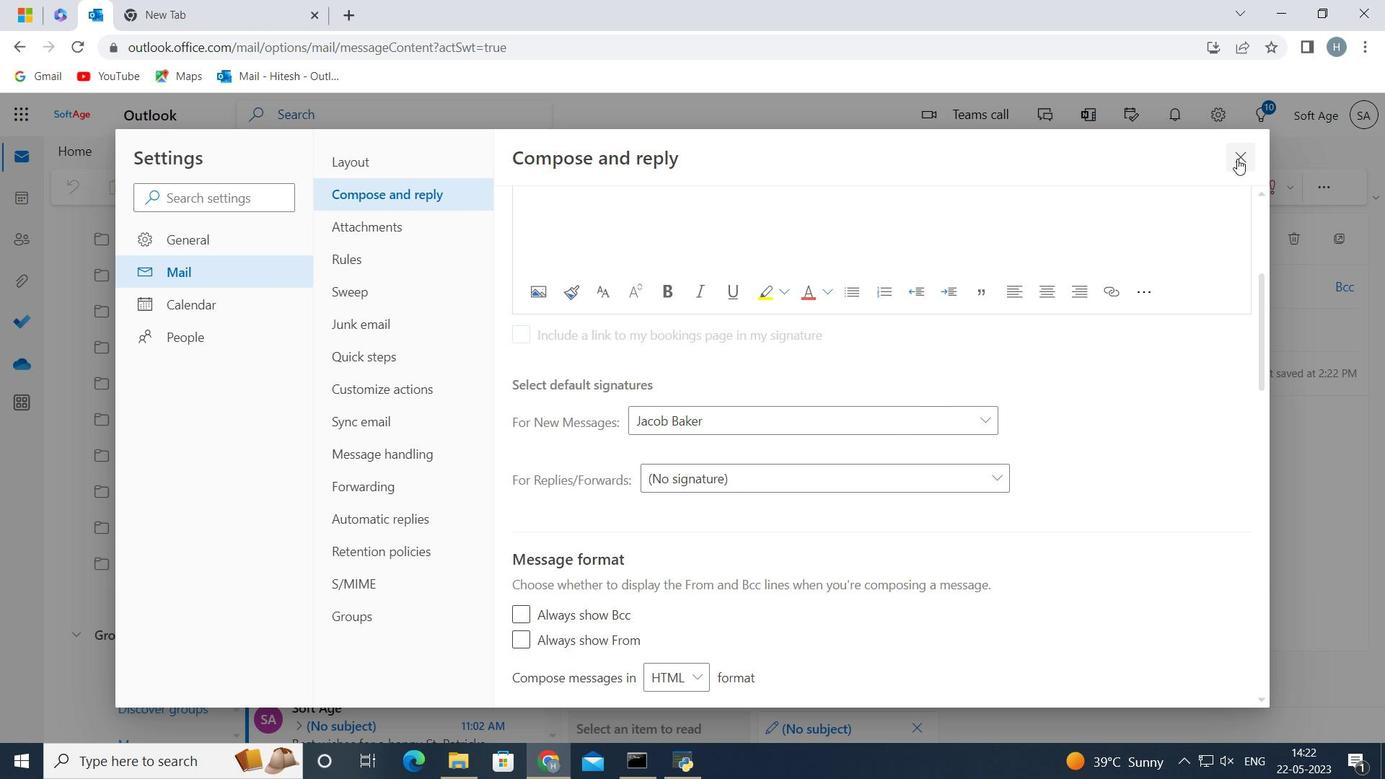 
Action: Mouse moved to (677, 453)
Screenshot: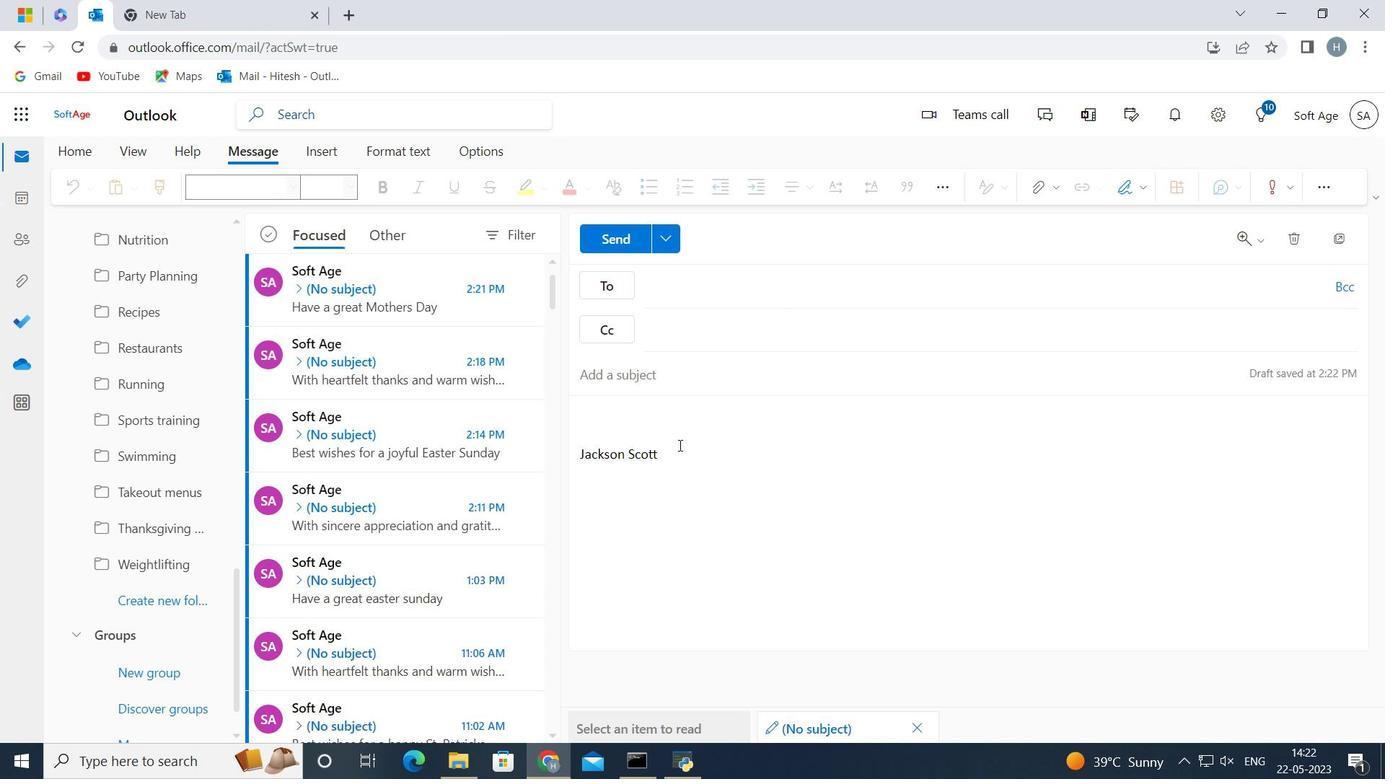 
Action: Mouse pressed left at (677, 453)
Screenshot: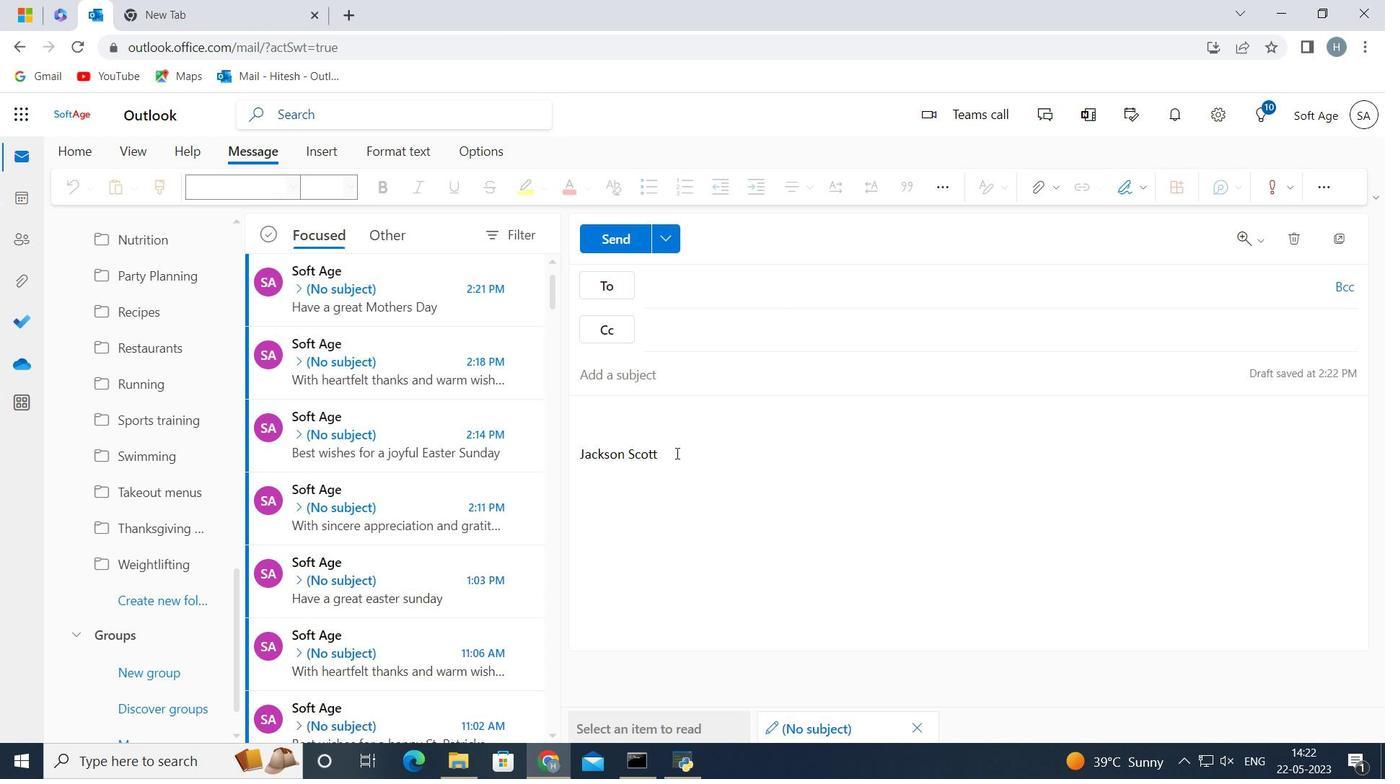 
Action: Key pressed <Key.backspace><Key.backspace><Key.backspace><Key.backspace><Key.backspace><Key.backspace><Key.backspace><Key.backspace><Key.backspace><Key.backspace><Key.backspace><Key.backspace><Key.backspace><Key.backspace><Key.backspace><Key.backspace><Key.shift>With<Key.space>gratitude<Key.space>and<Key.space>appreciation<Key.space>
Screenshot: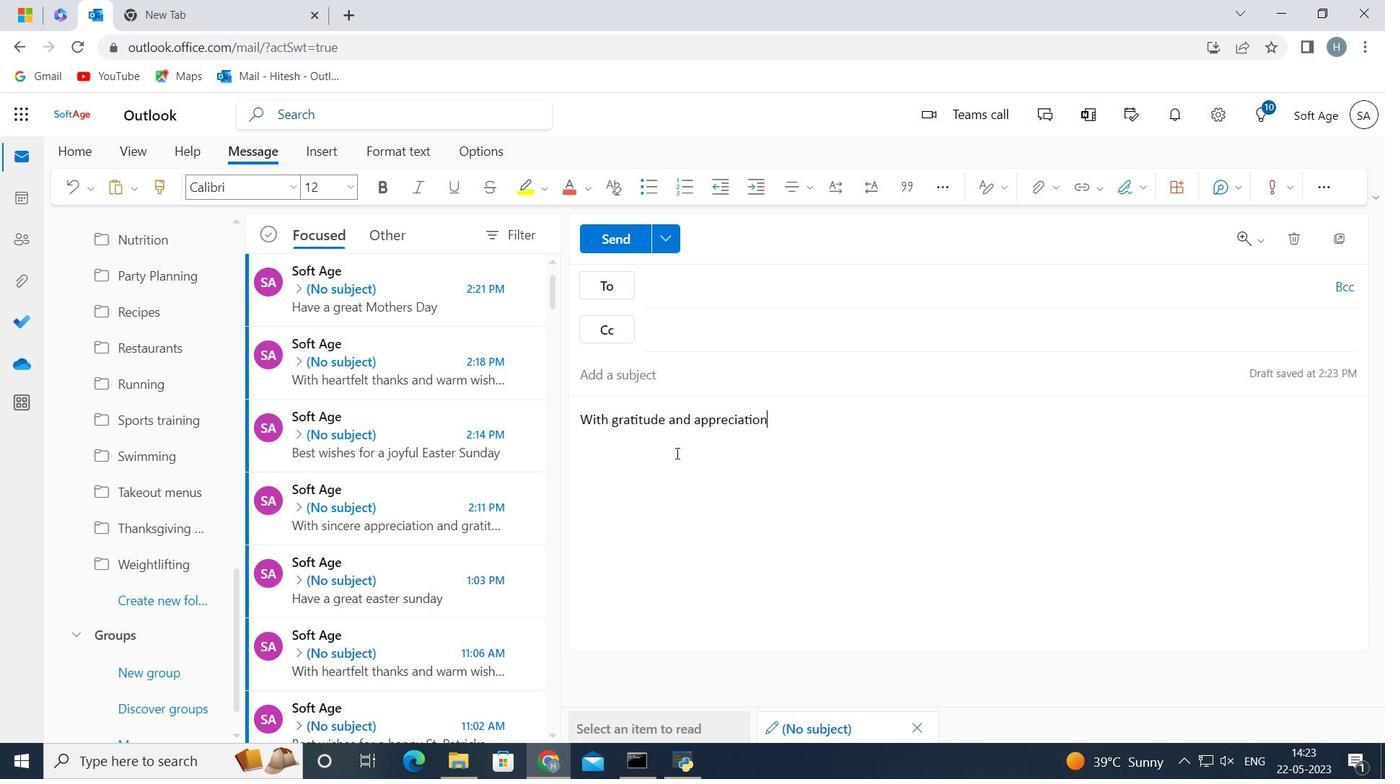 
Action: Mouse moved to (706, 292)
Screenshot: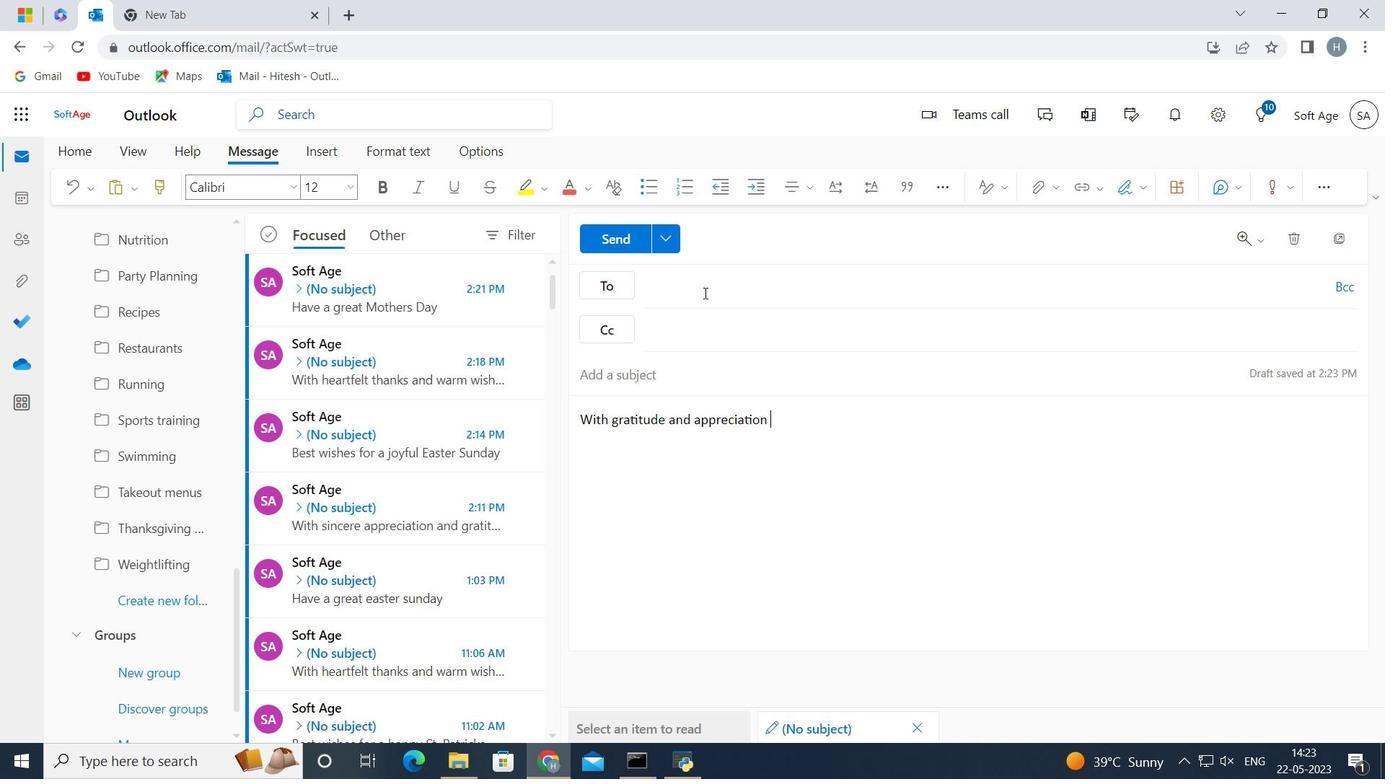 
Action: Mouse pressed left at (706, 292)
Screenshot: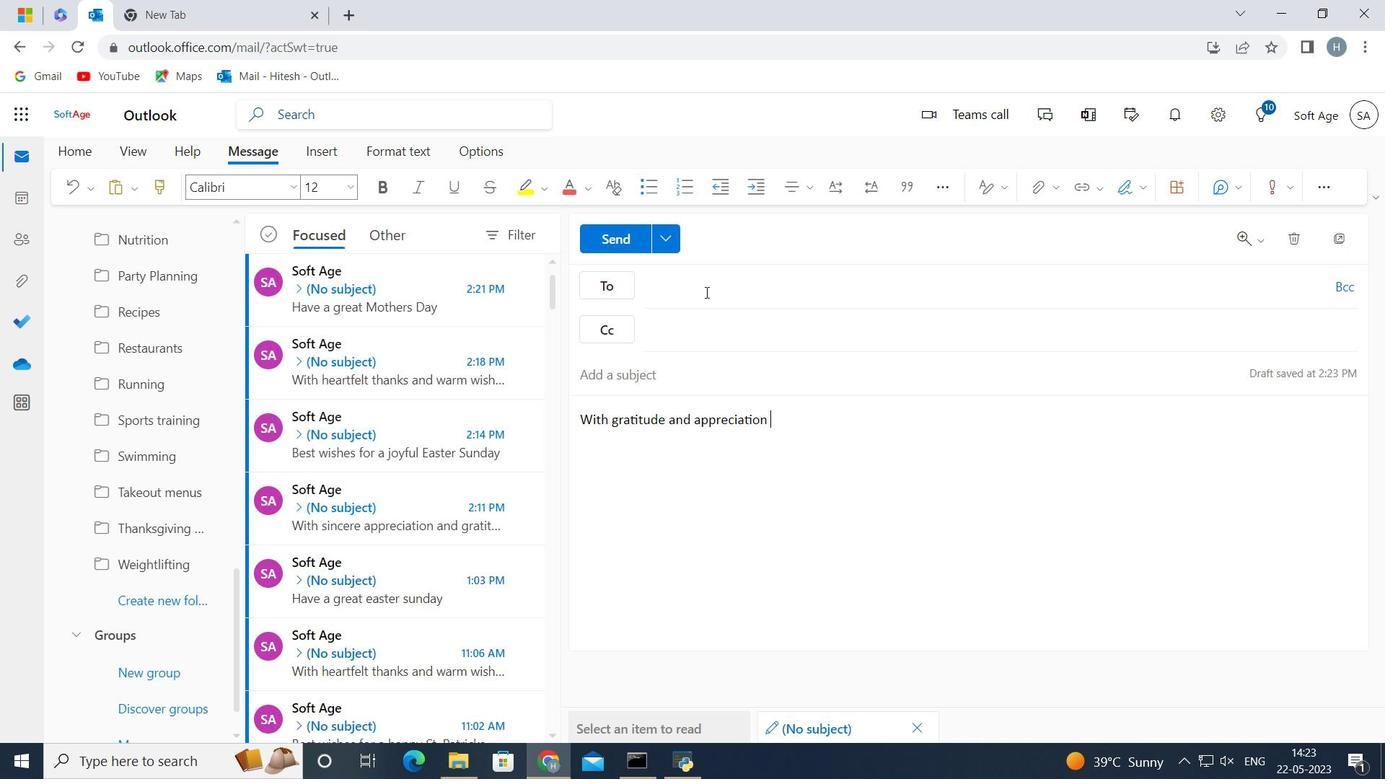 
Action: Mouse moved to (700, 293)
Screenshot: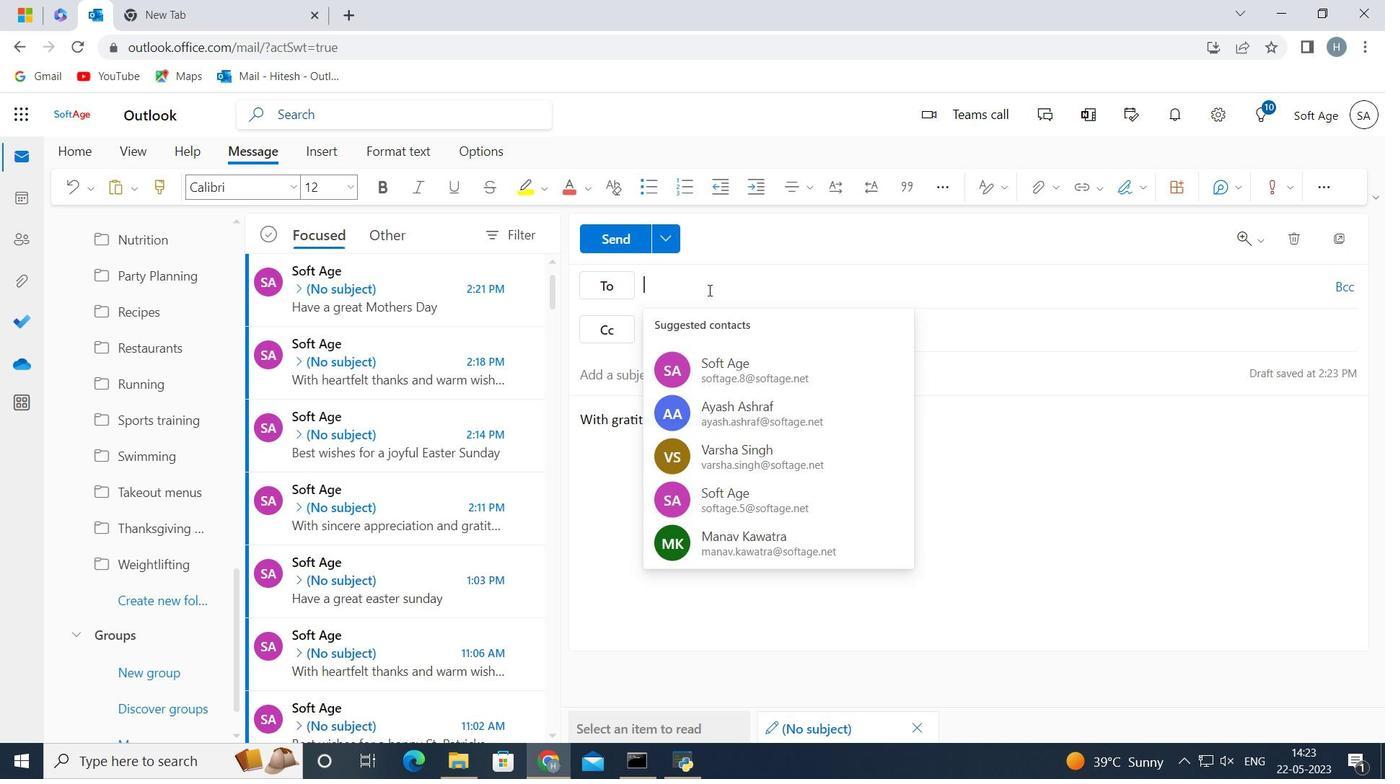 
Action: Key pressed softage.8<Key.shift>@softage.net
Screenshot: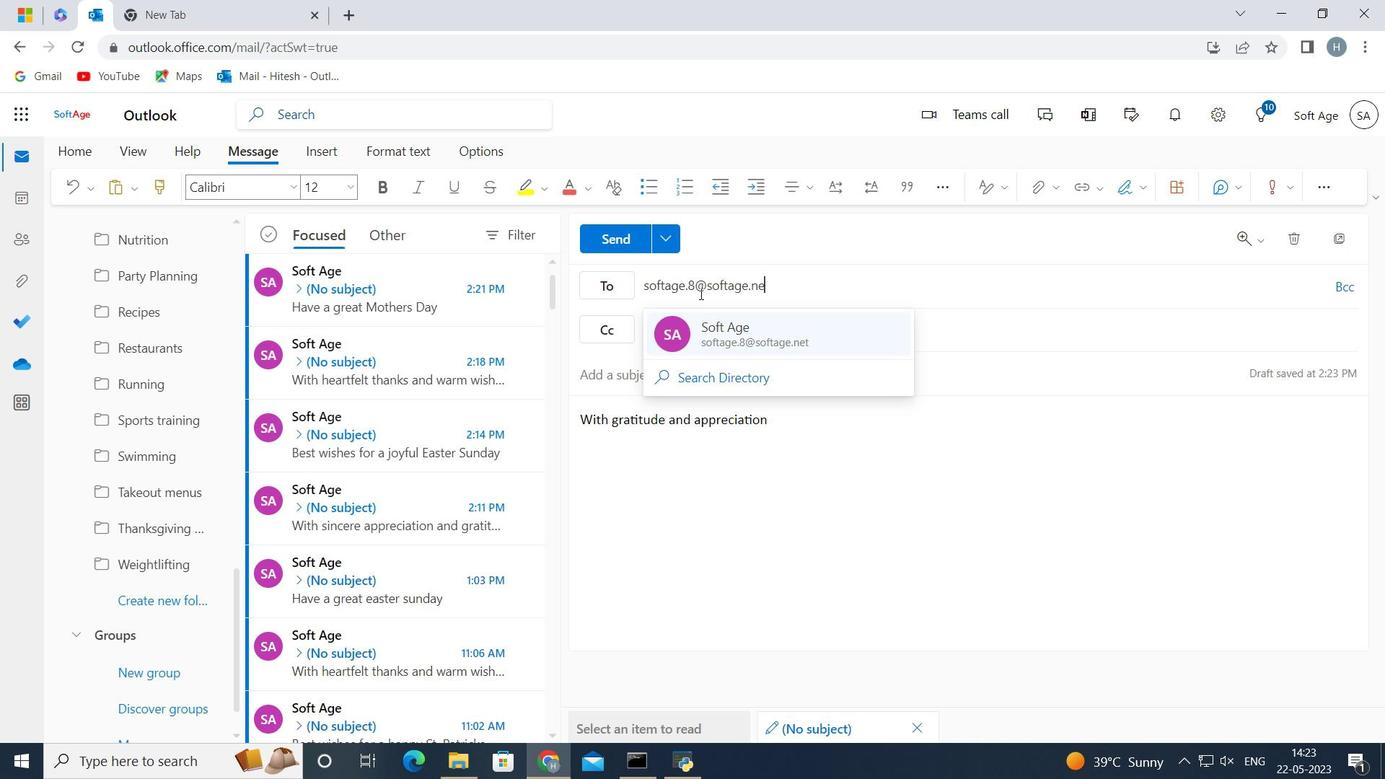 
Action: Mouse moved to (798, 342)
Screenshot: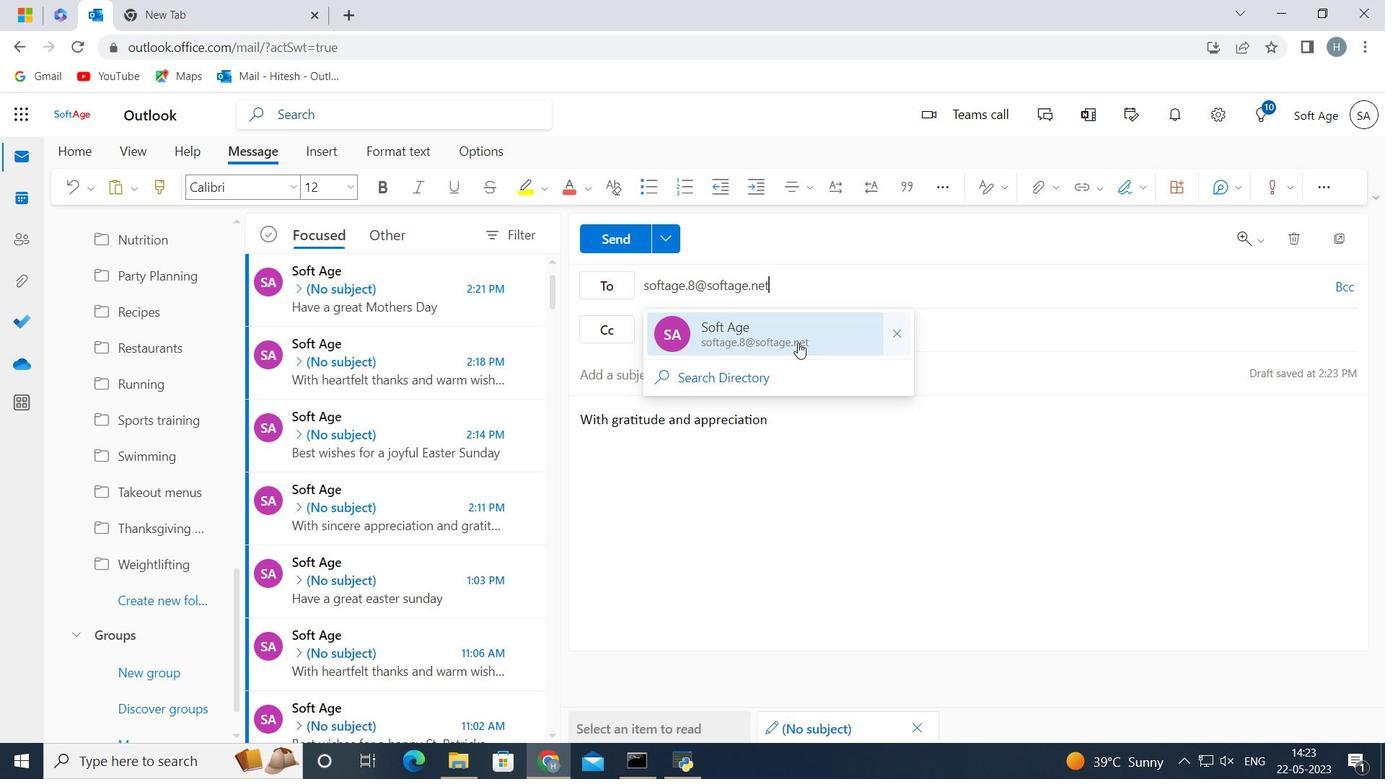 
Action: Mouse pressed left at (798, 342)
Screenshot: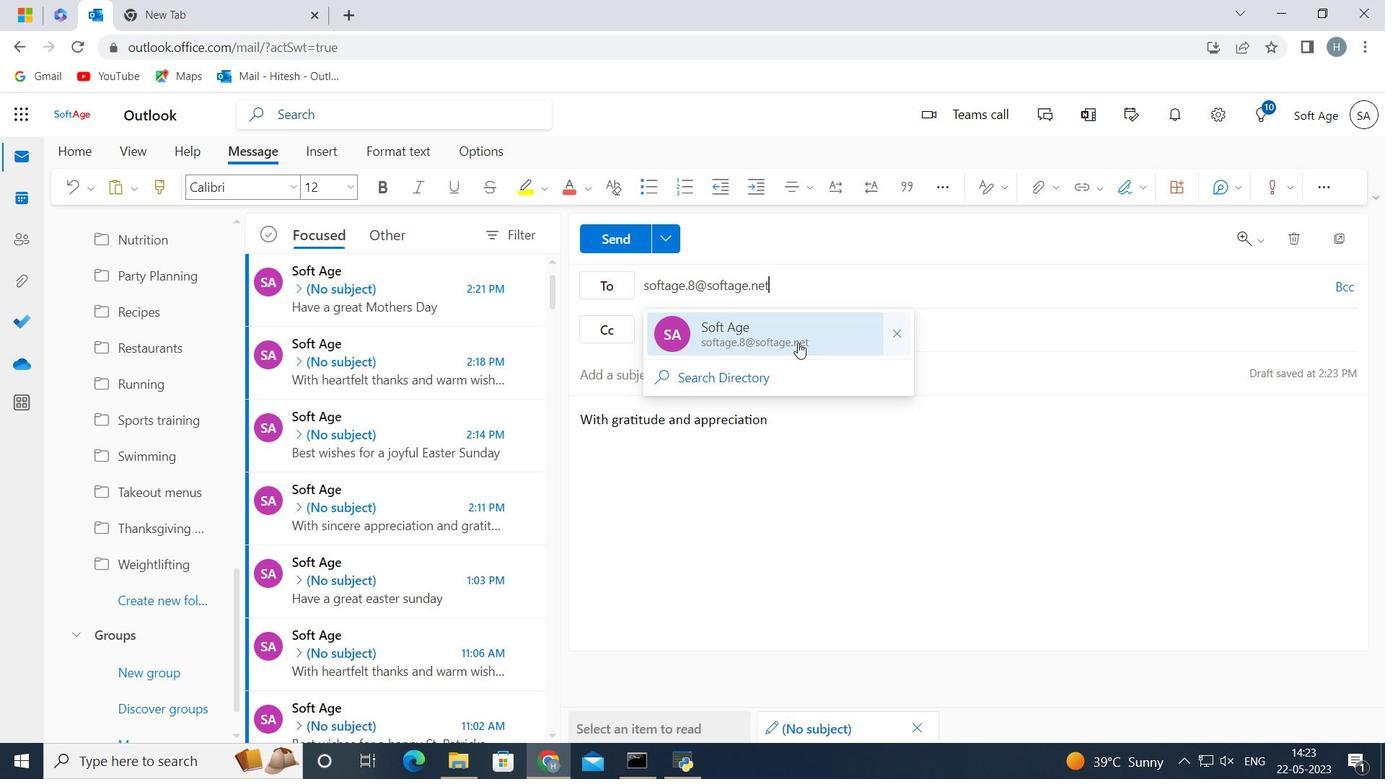 
Action: Mouse moved to (155, 601)
Screenshot: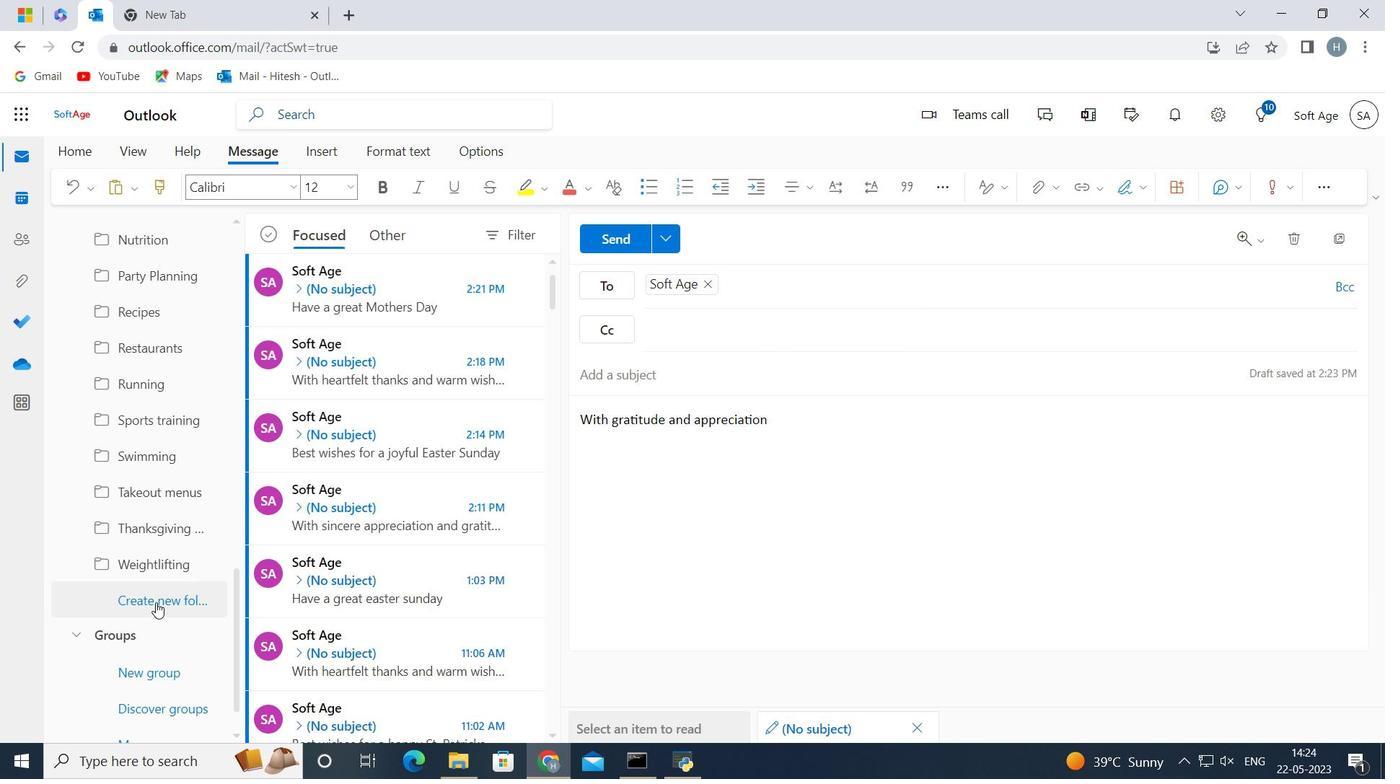 
Action: Mouse pressed left at (155, 601)
Screenshot: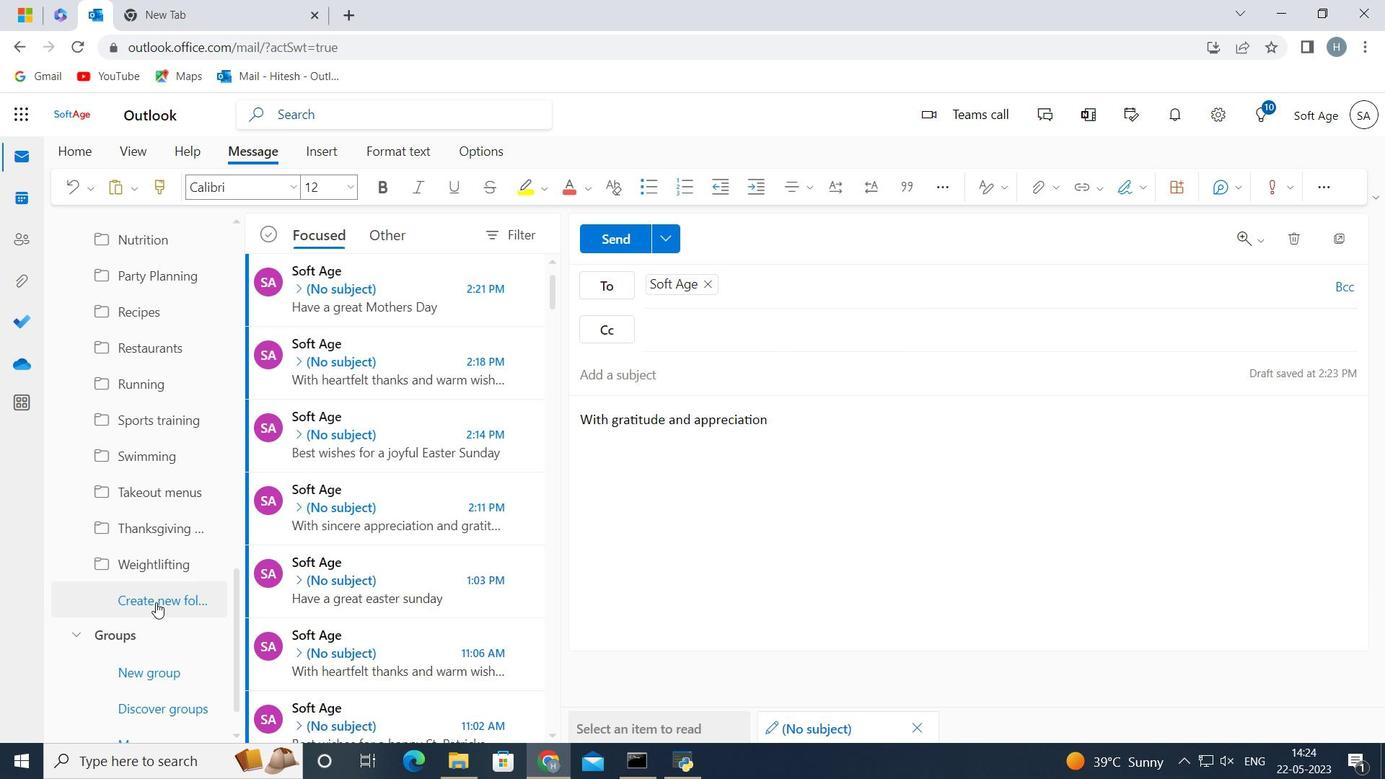 
Action: Mouse moved to (155, 601)
Screenshot: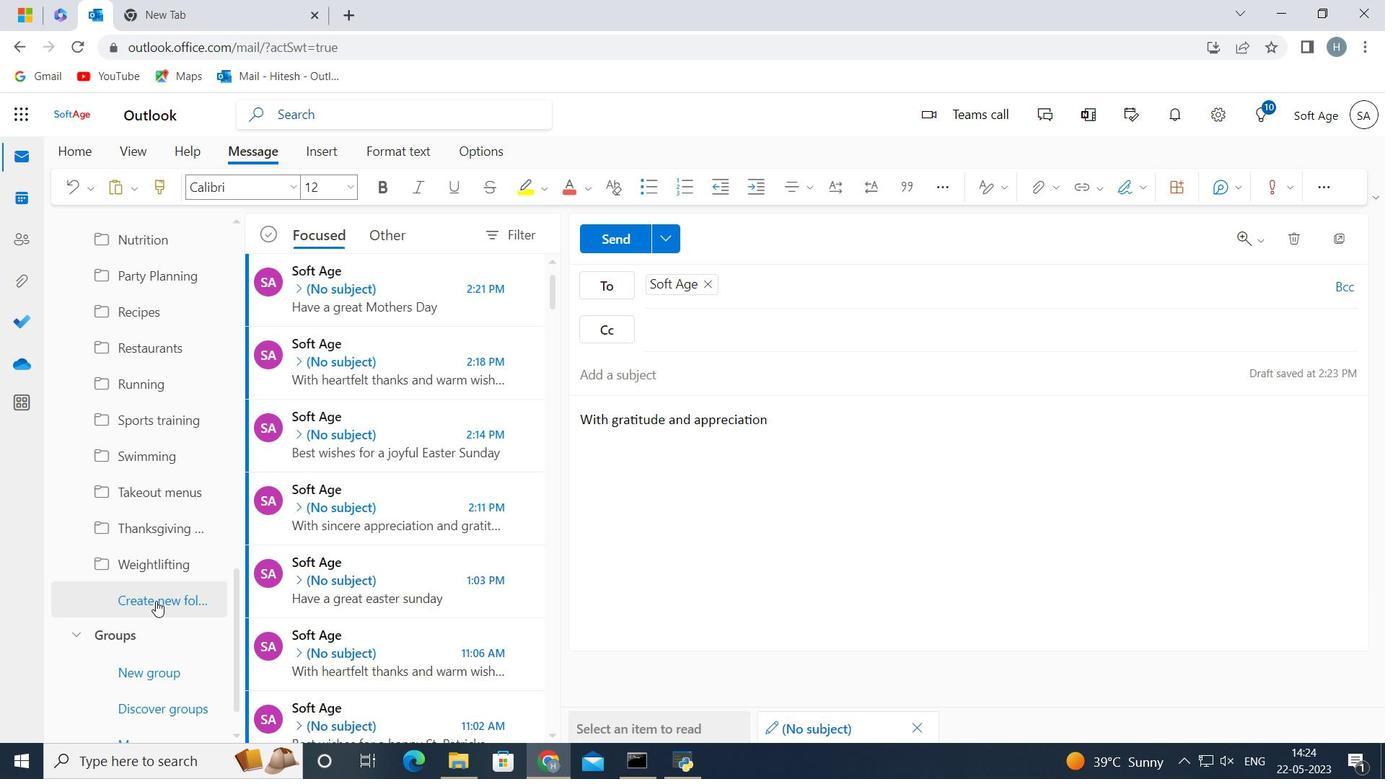 
Action: Key pressed <Key.shift>Valentines<Key.space><Key.shift>Day<Key.space>gifts
Screenshot: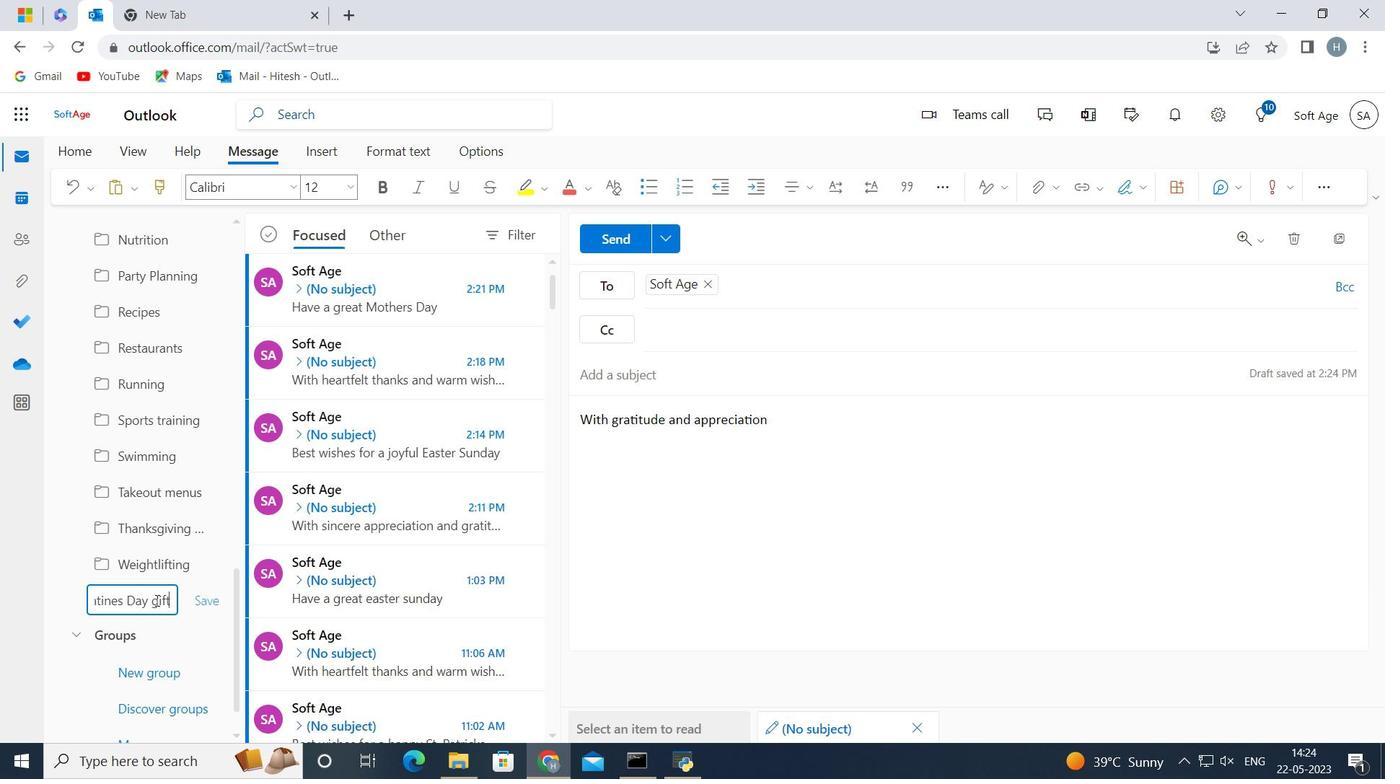 
Action: Mouse moved to (199, 597)
Screenshot: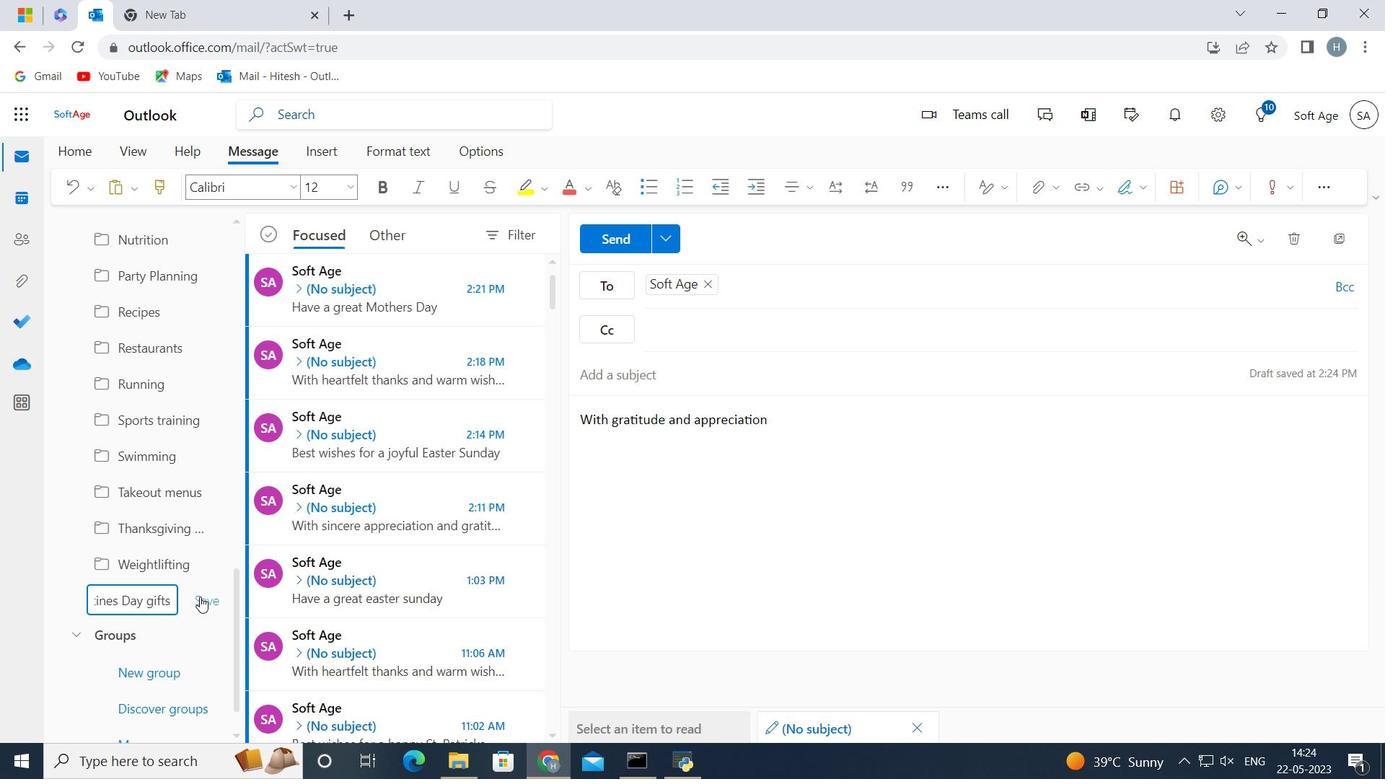 
Action: Mouse pressed left at (199, 597)
Screenshot: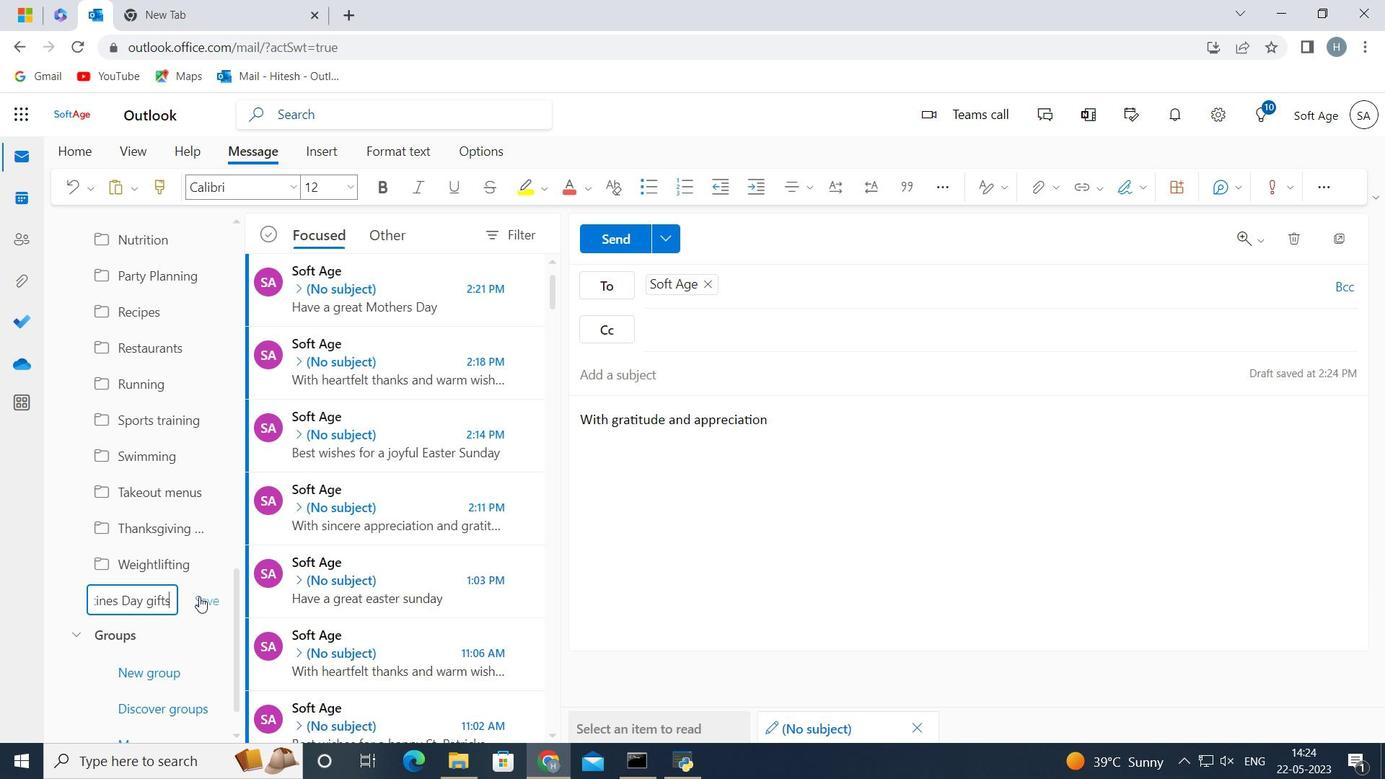 
Action: Mouse moved to (619, 238)
Screenshot: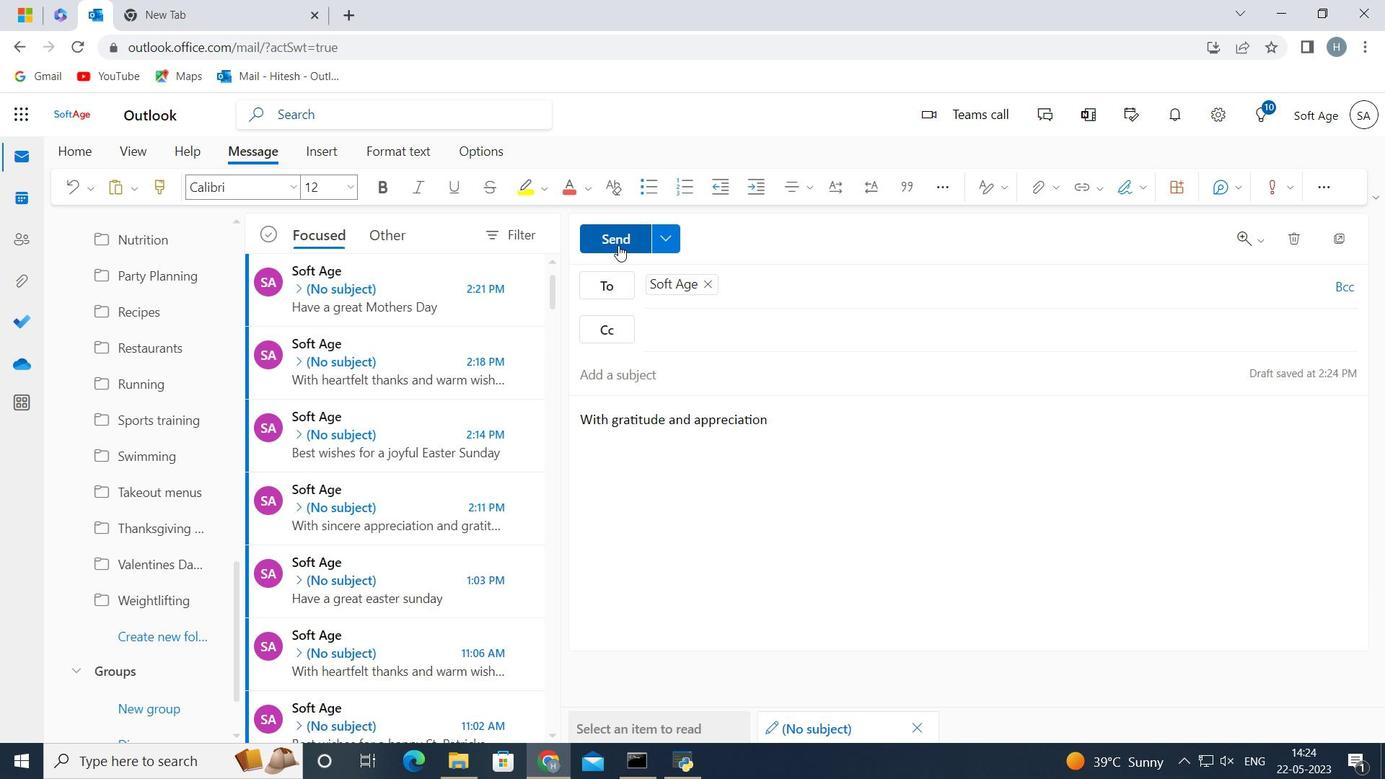 
Action: Mouse pressed left at (619, 238)
Screenshot: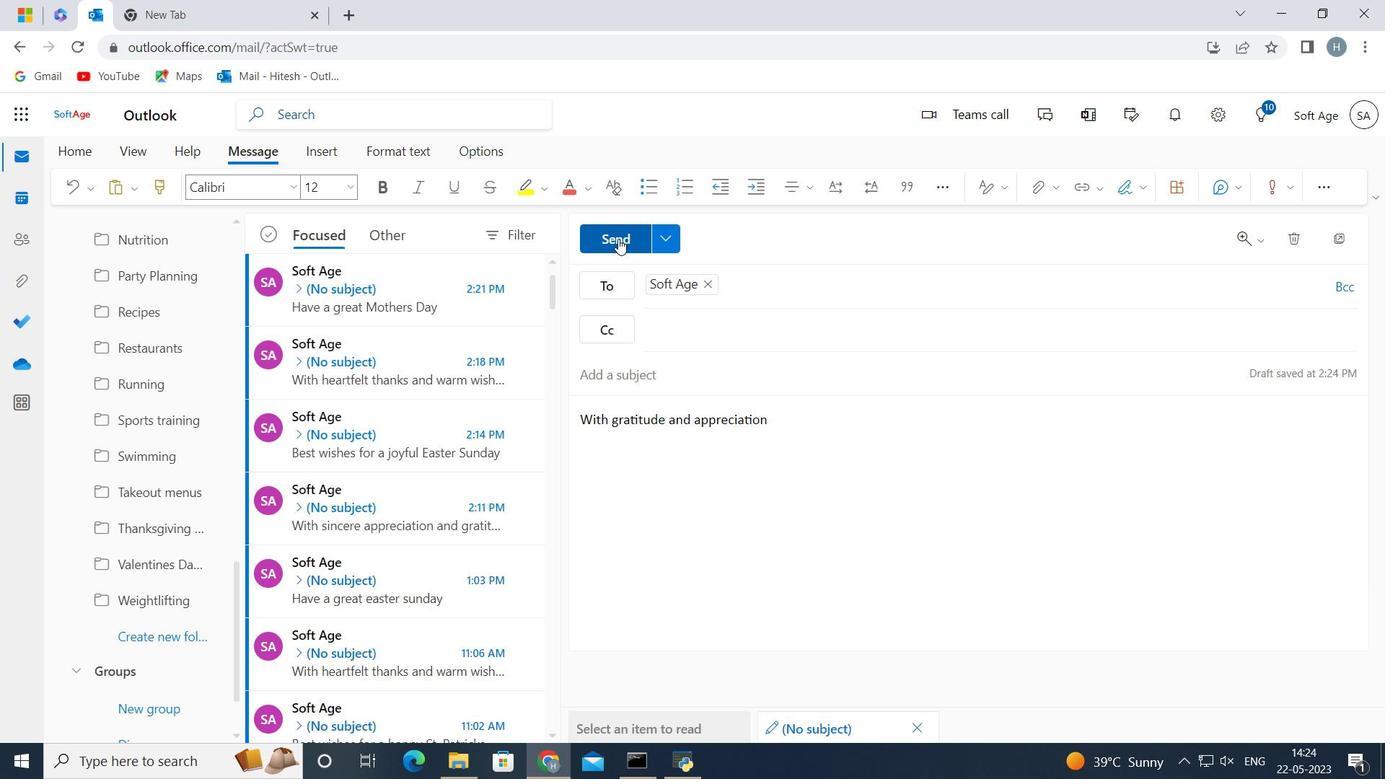 
Action: Mouse moved to (680, 464)
Screenshot: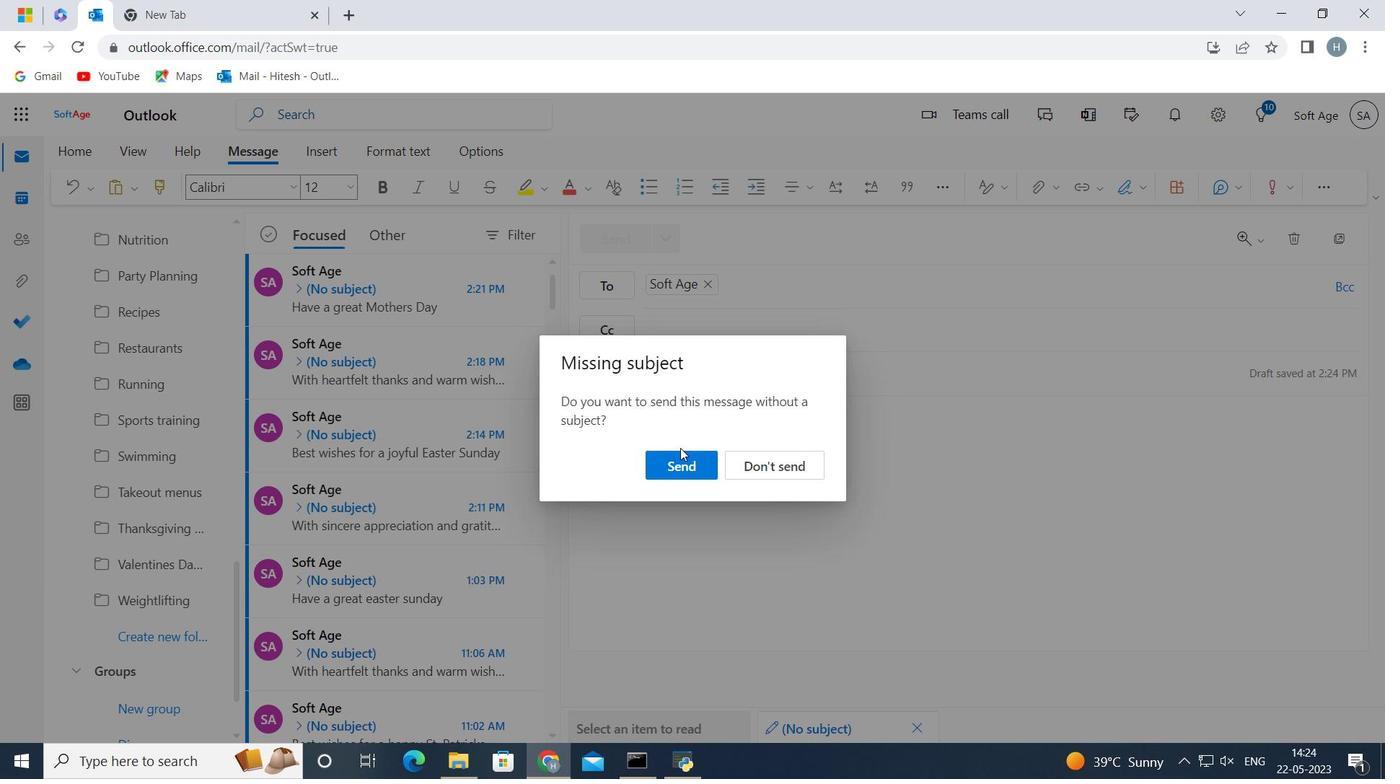 
Action: Mouse pressed left at (680, 464)
Screenshot: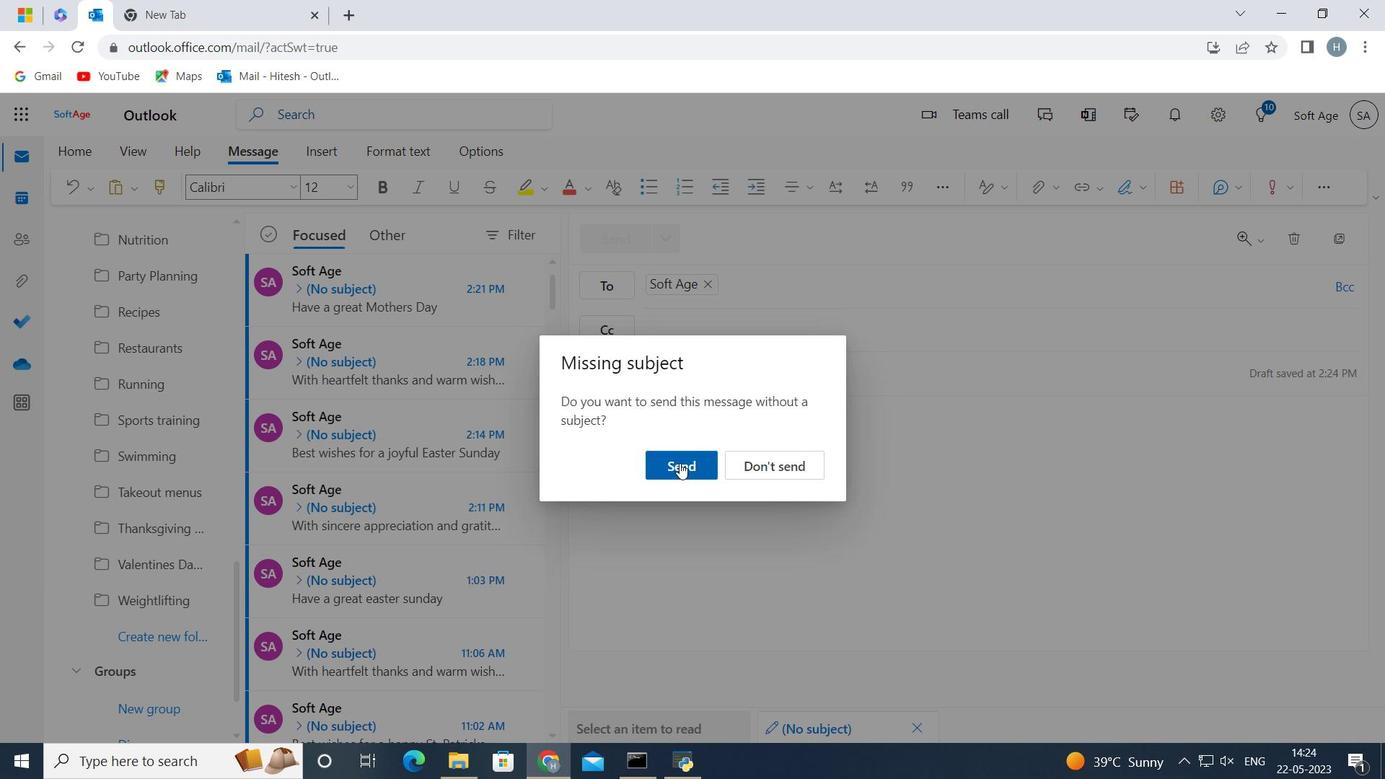 
Action: Mouse moved to (638, 346)
Screenshot: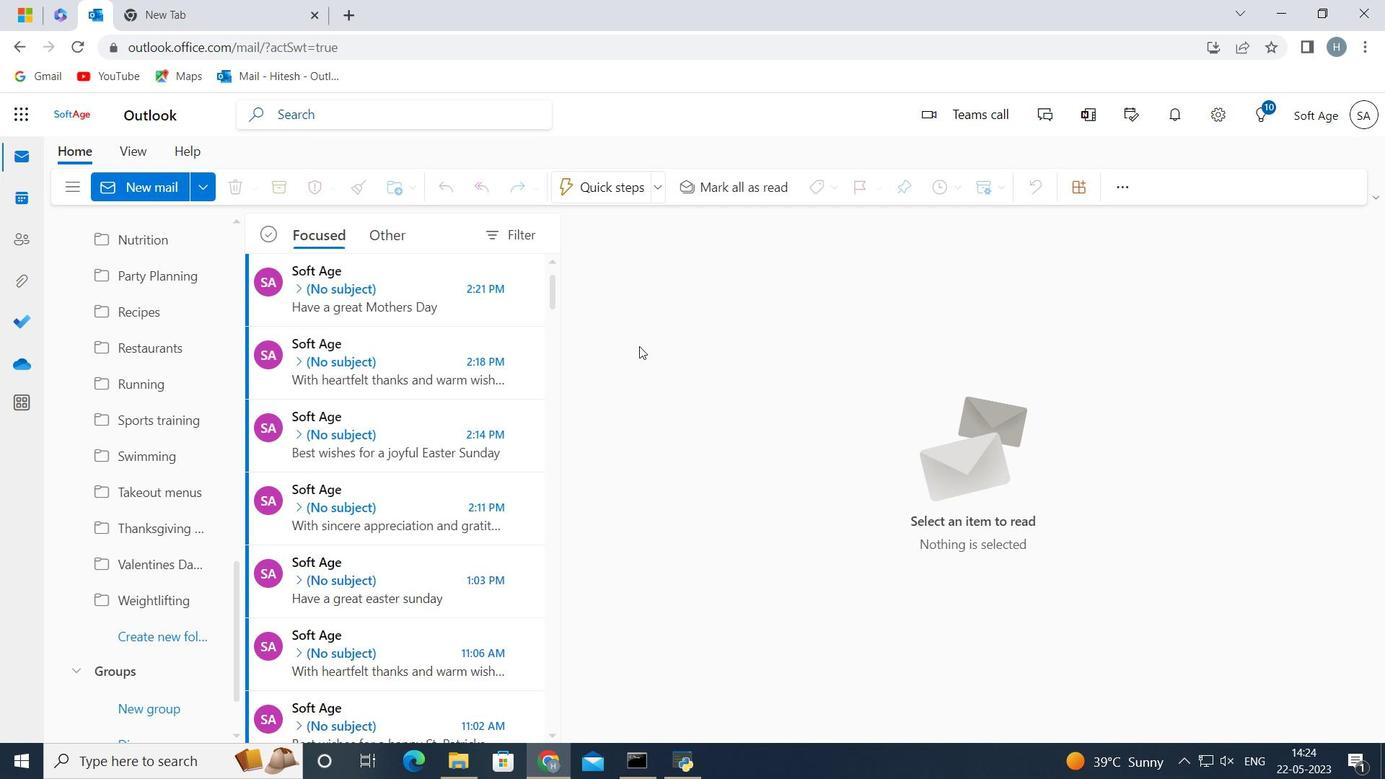 
